 Task: Search round trip flight ticket for 5 adults, 2 children, 1 infant in seat and 2 infants on lap in economy from Columbia: Columbia Metropolitan Airport to Evansville: Evansville Regional Airport on 5-3-2023 and return on 5-3-2023. Number of bags: 2 checked bags. Price is upto 92000. Outbound departure time preference is 21:15.
Action: Mouse moved to (299, 119)
Screenshot: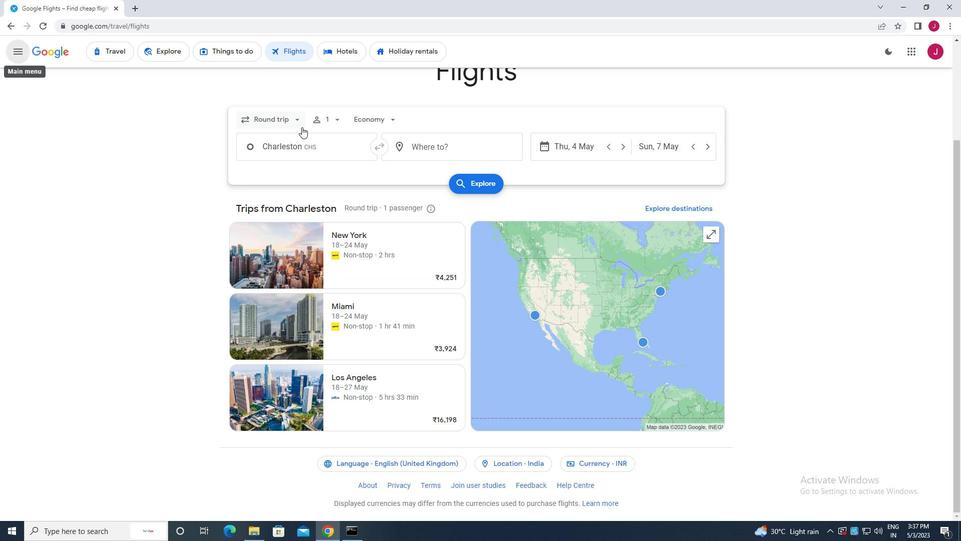 
Action: Mouse pressed left at (299, 119)
Screenshot: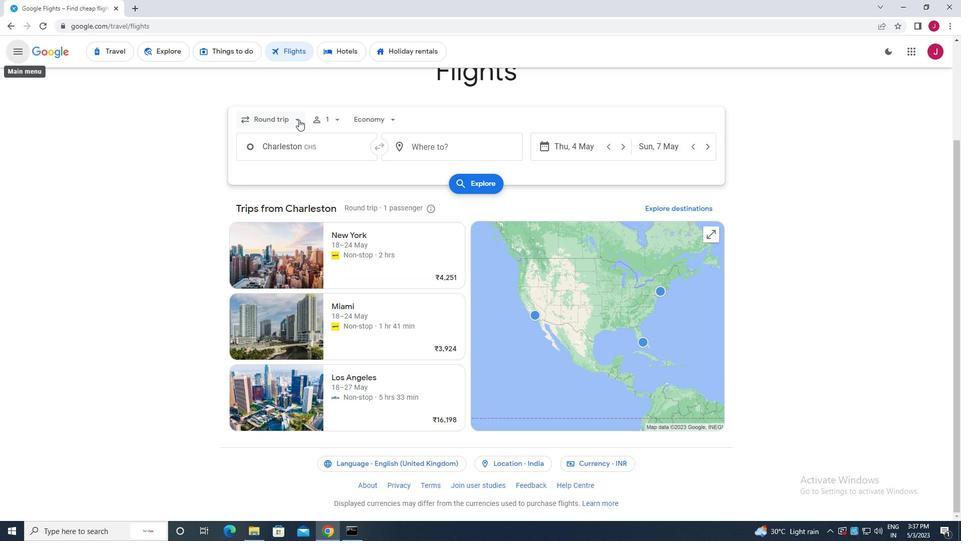 
Action: Mouse moved to (295, 160)
Screenshot: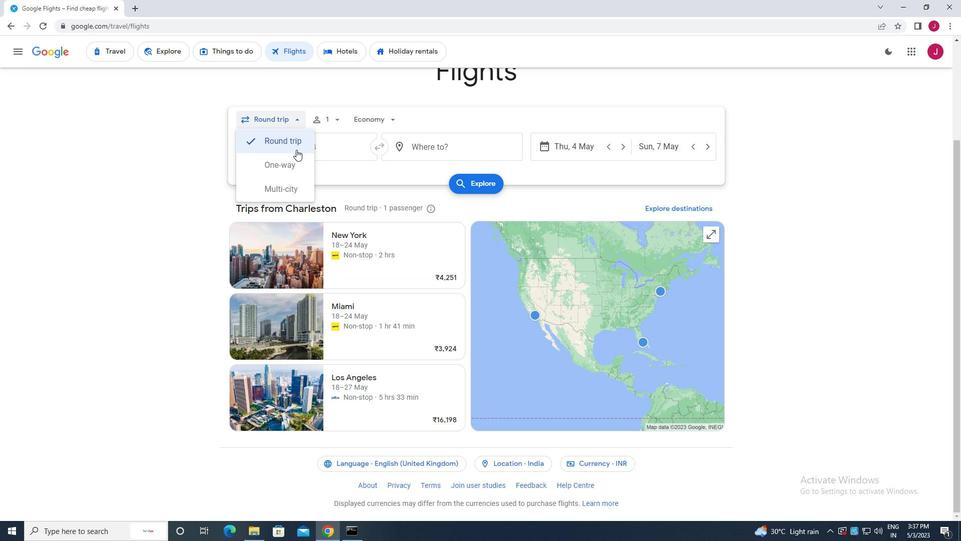
Action: Mouse pressed left at (295, 160)
Screenshot: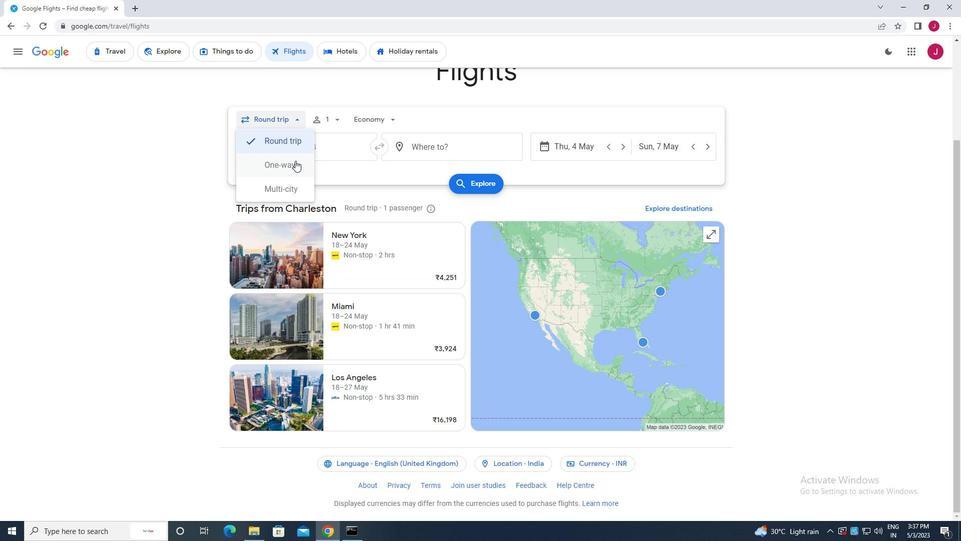 
Action: Mouse moved to (330, 120)
Screenshot: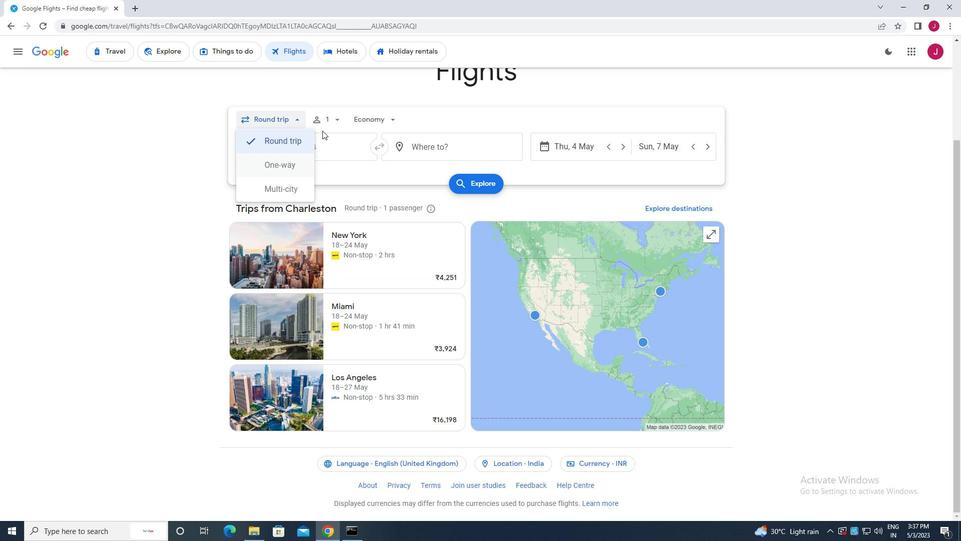 
Action: Mouse pressed left at (330, 120)
Screenshot: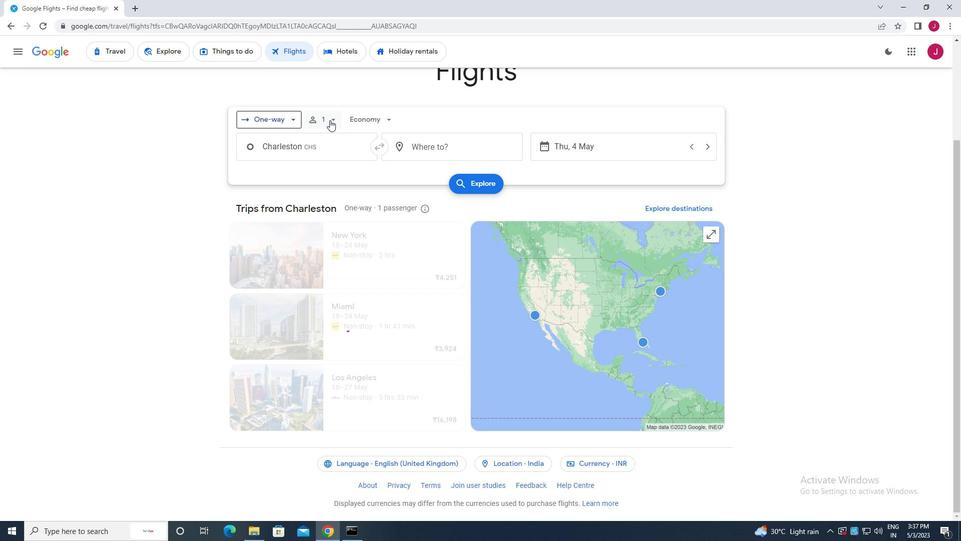 
Action: Mouse moved to (296, 115)
Screenshot: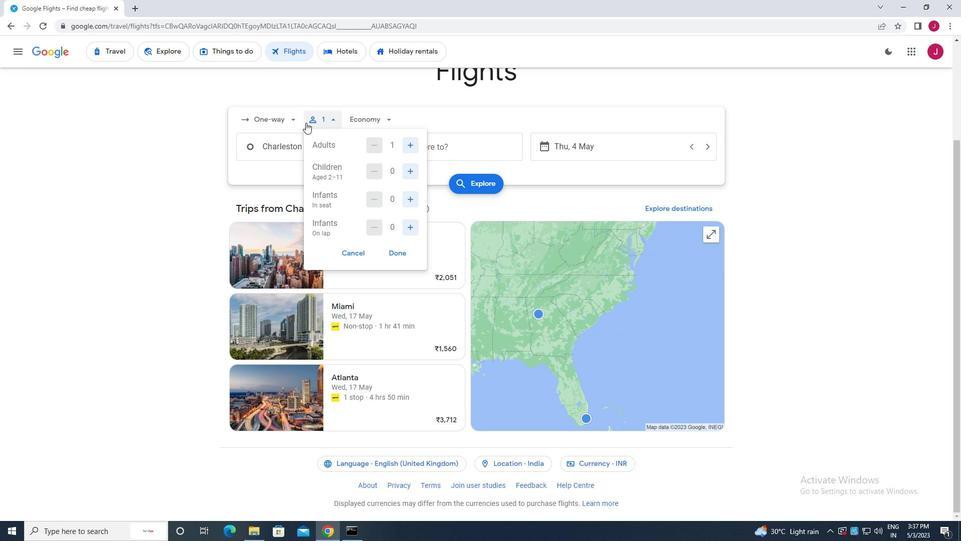 
Action: Mouse pressed left at (296, 115)
Screenshot: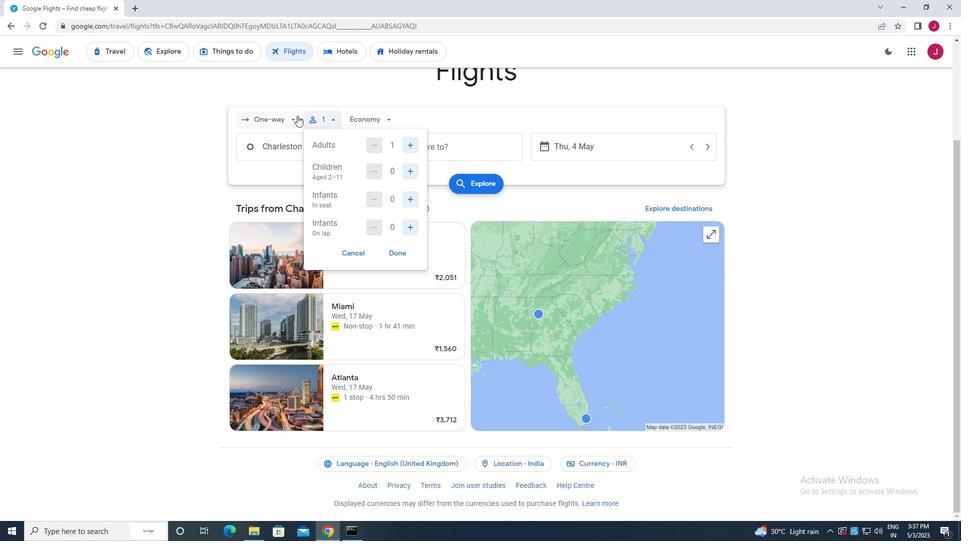 
Action: Mouse moved to (297, 139)
Screenshot: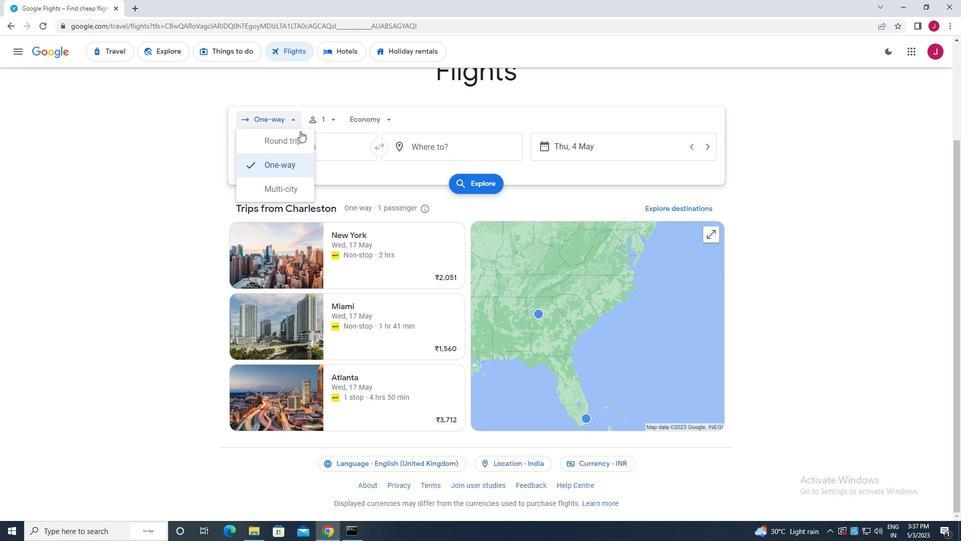 
Action: Mouse pressed left at (297, 139)
Screenshot: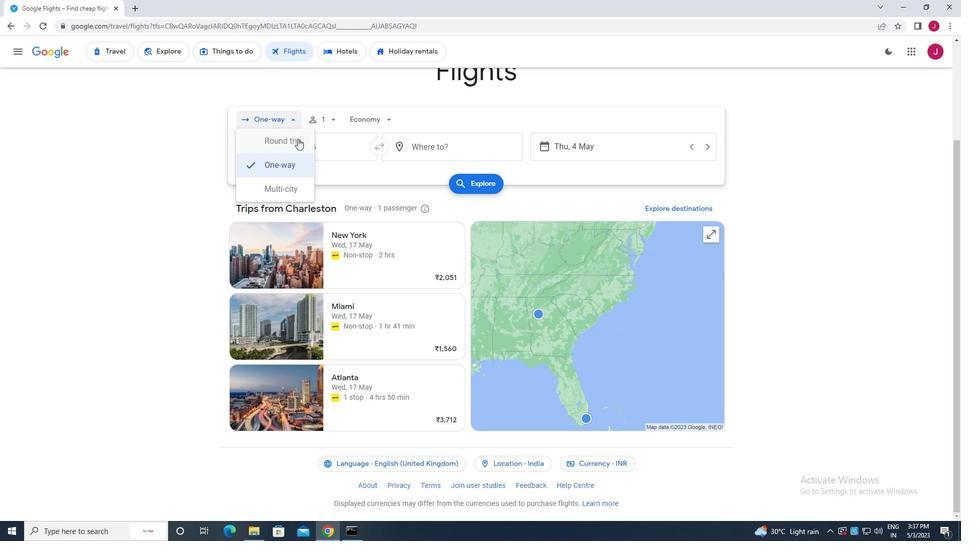 
Action: Mouse moved to (333, 121)
Screenshot: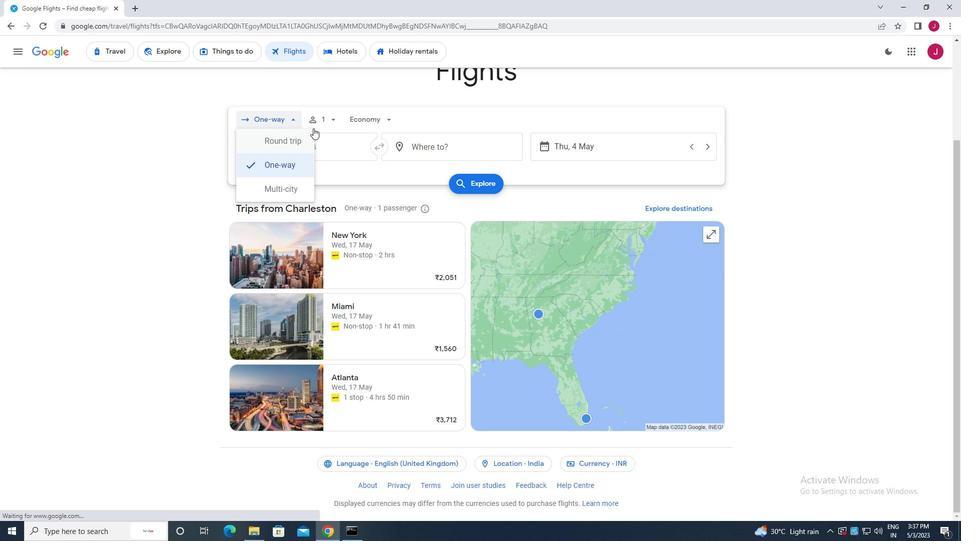 
Action: Mouse pressed left at (333, 121)
Screenshot: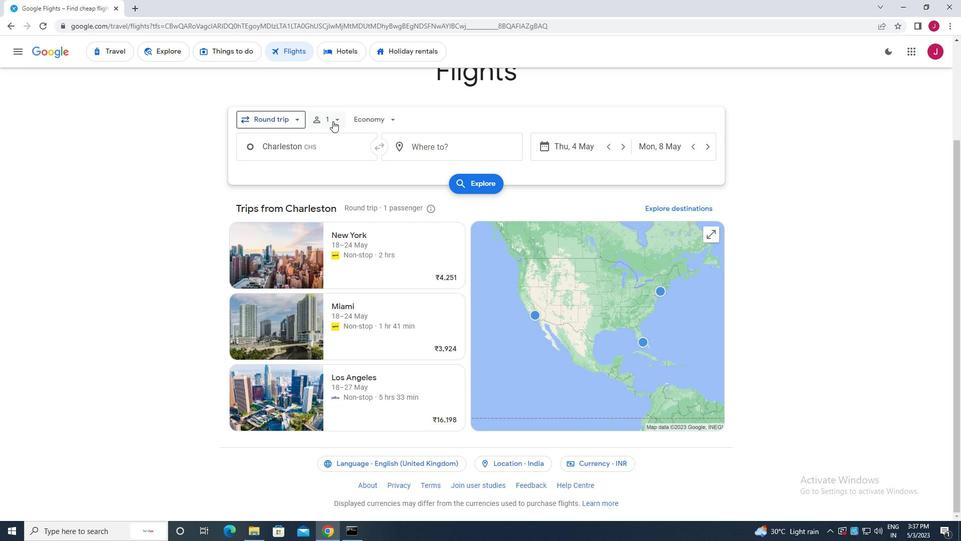 
Action: Mouse moved to (411, 144)
Screenshot: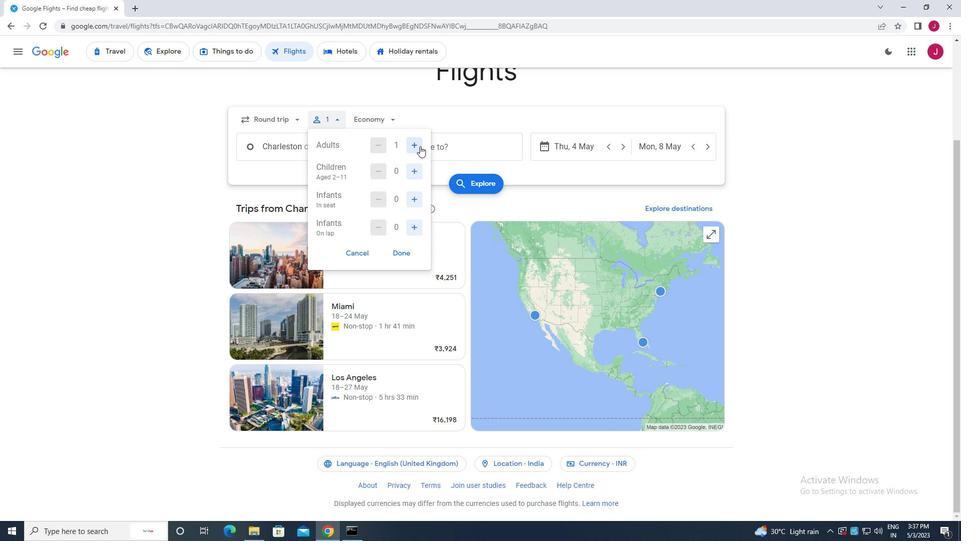 
Action: Mouse pressed left at (411, 144)
Screenshot: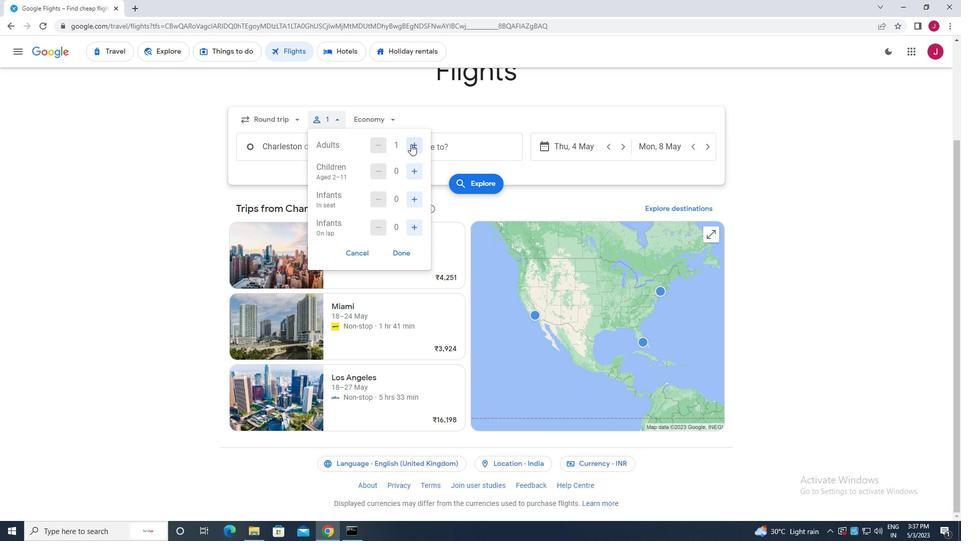 
Action: Mouse moved to (411, 144)
Screenshot: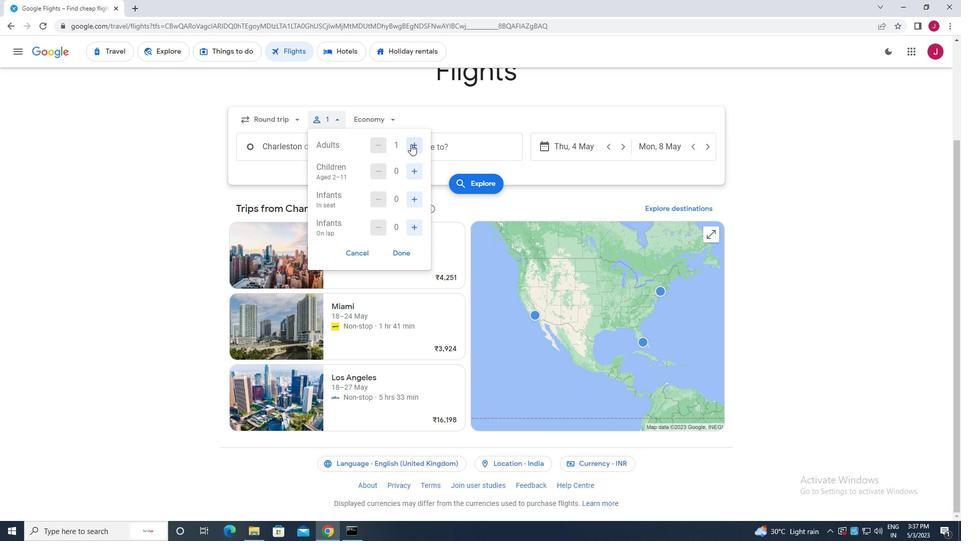 
Action: Mouse pressed left at (411, 144)
Screenshot: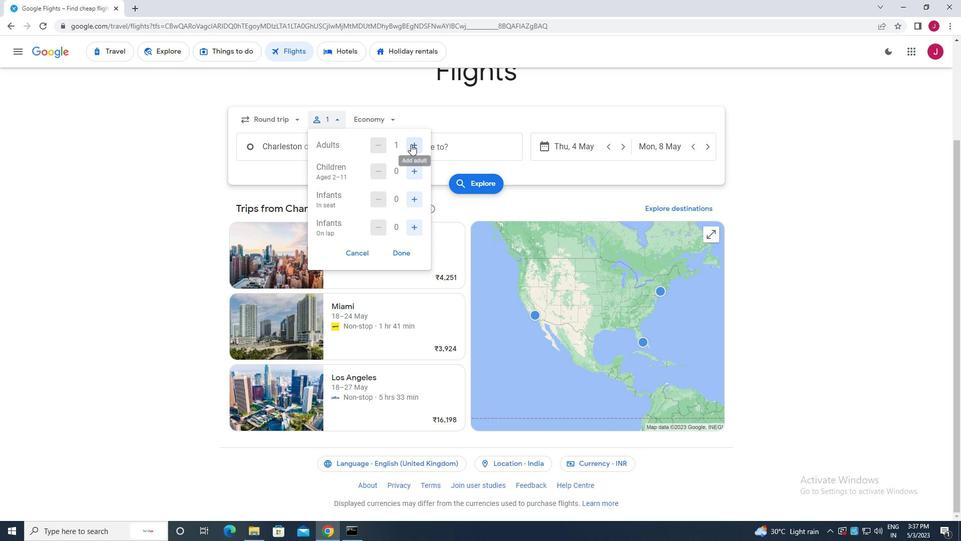 
Action: Mouse pressed left at (411, 144)
Screenshot: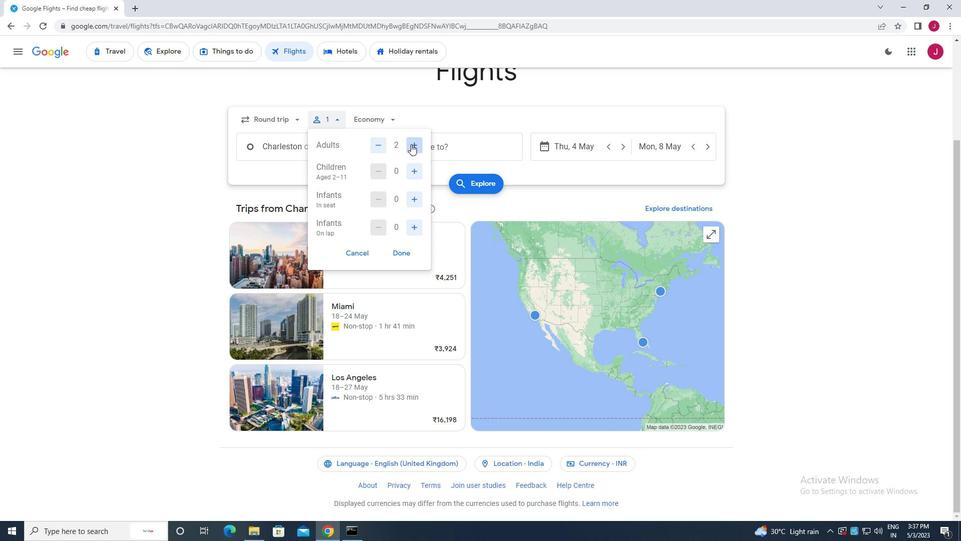 
Action: Mouse pressed left at (411, 144)
Screenshot: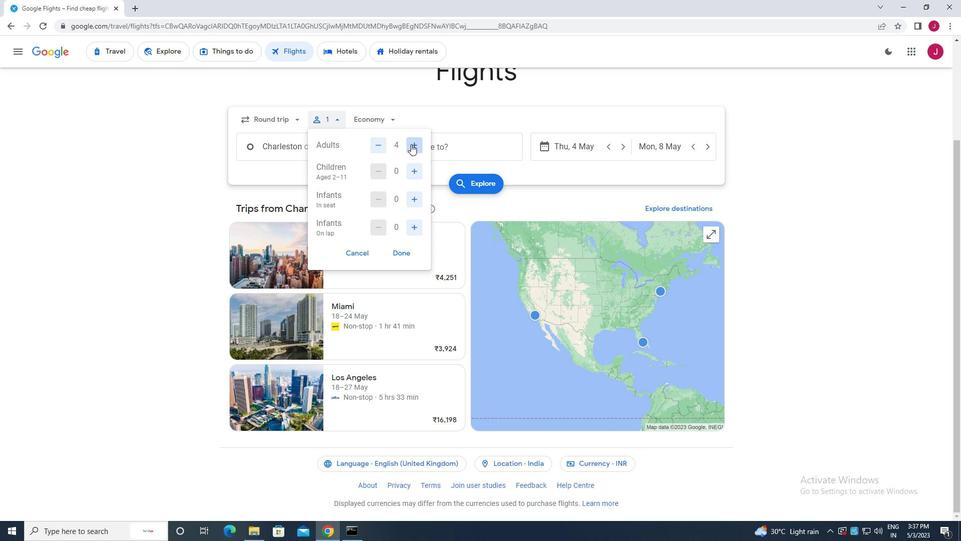 
Action: Mouse moved to (415, 174)
Screenshot: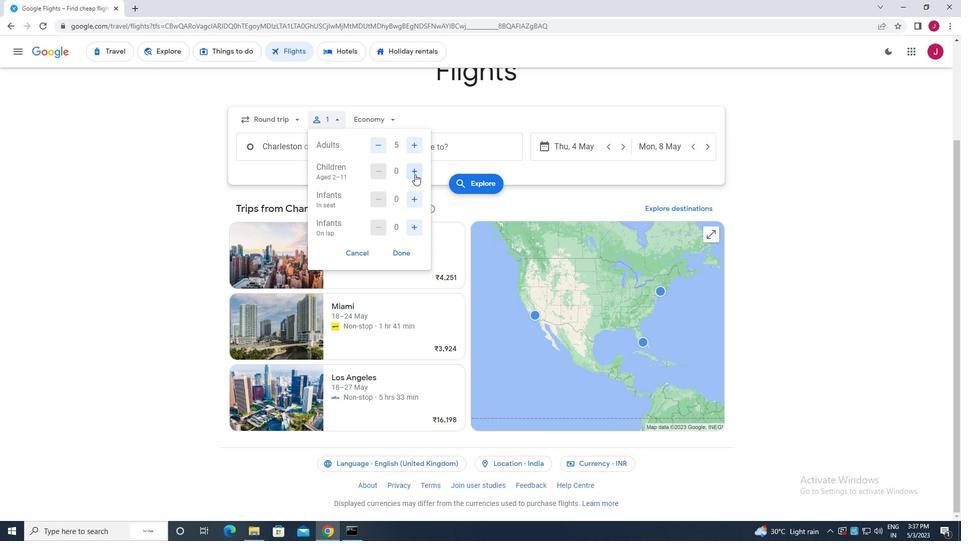 
Action: Mouse pressed left at (415, 174)
Screenshot: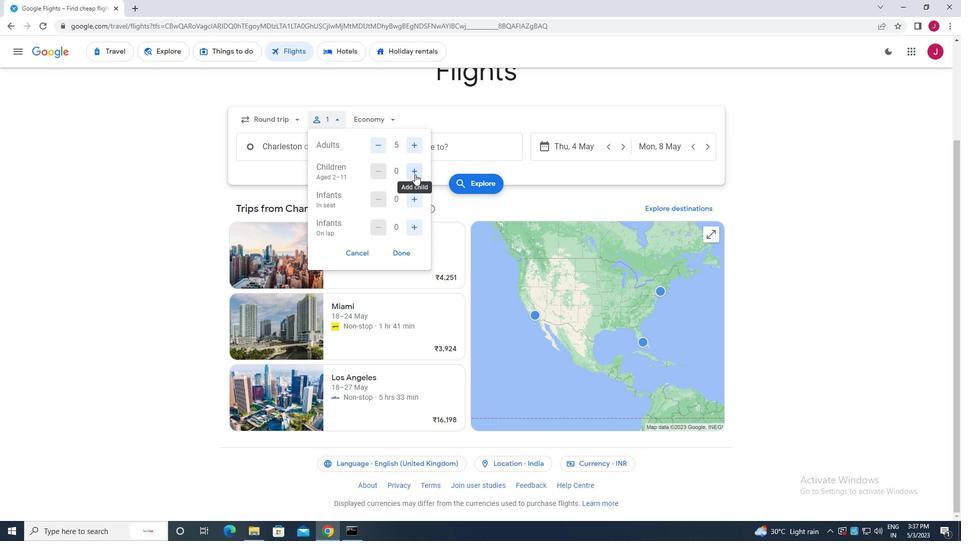 
Action: Mouse pressed left at (415, 174)
Screenshot: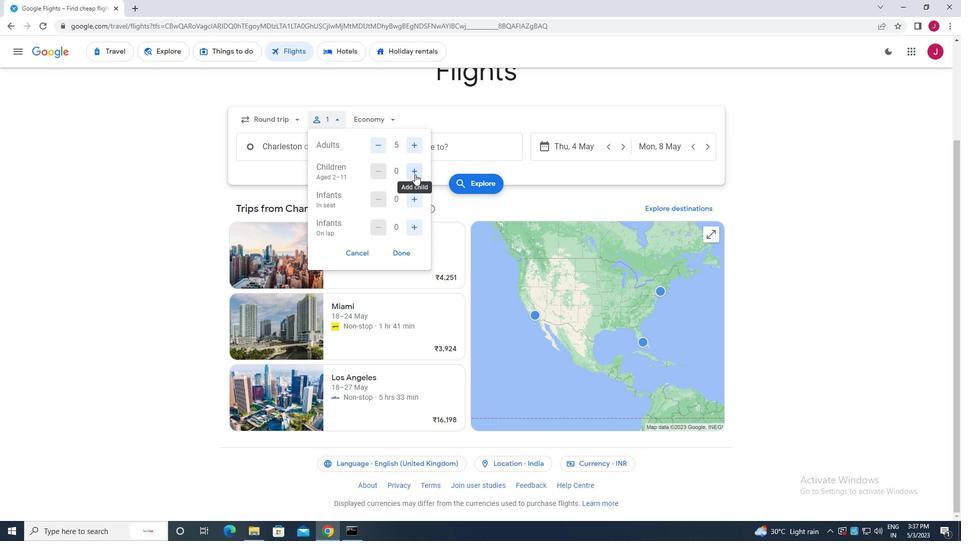 
Action: Mouse moved to (415, 198)
Screenshot: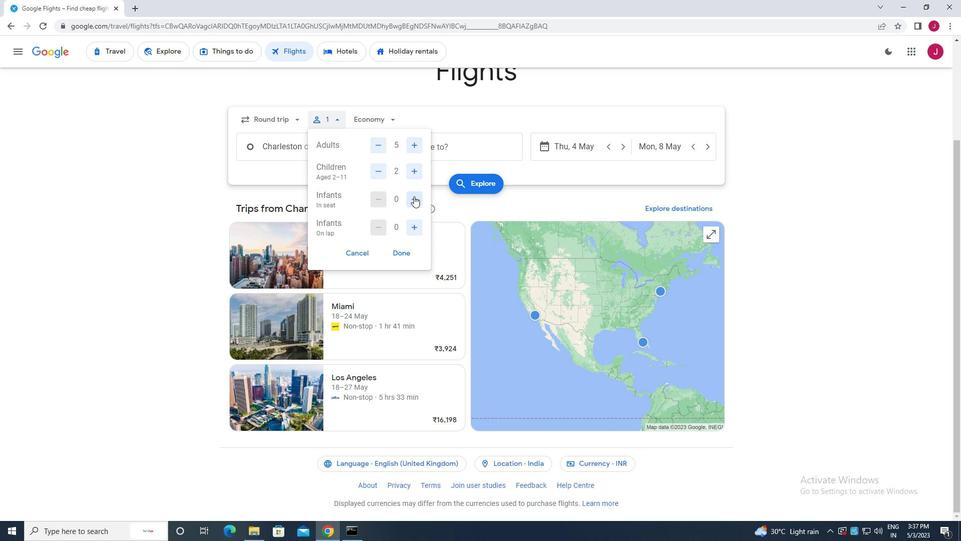
Action: Mouse pressed left at (415, 198)
Screenshot: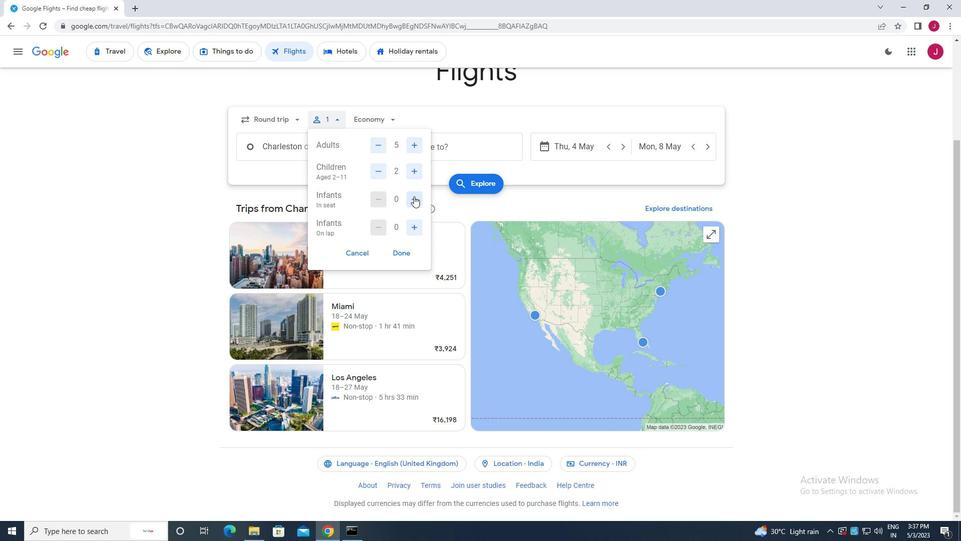 
Action: Mouse moved to (410, 228)
Screenshot: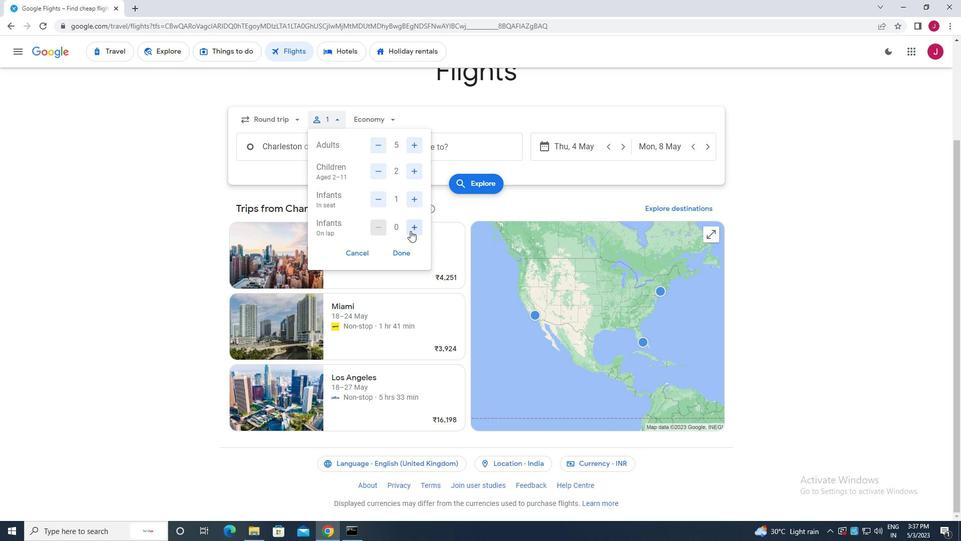 
Action: Mouse pressed left at (410, 228)
Screenshot: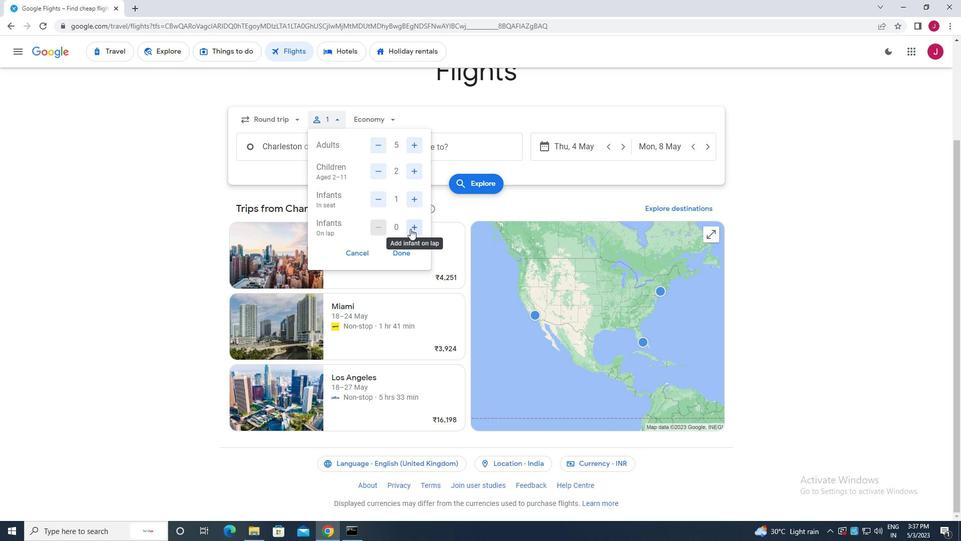 
Action: Mouse pressed left at (410, 228)
Screenshot: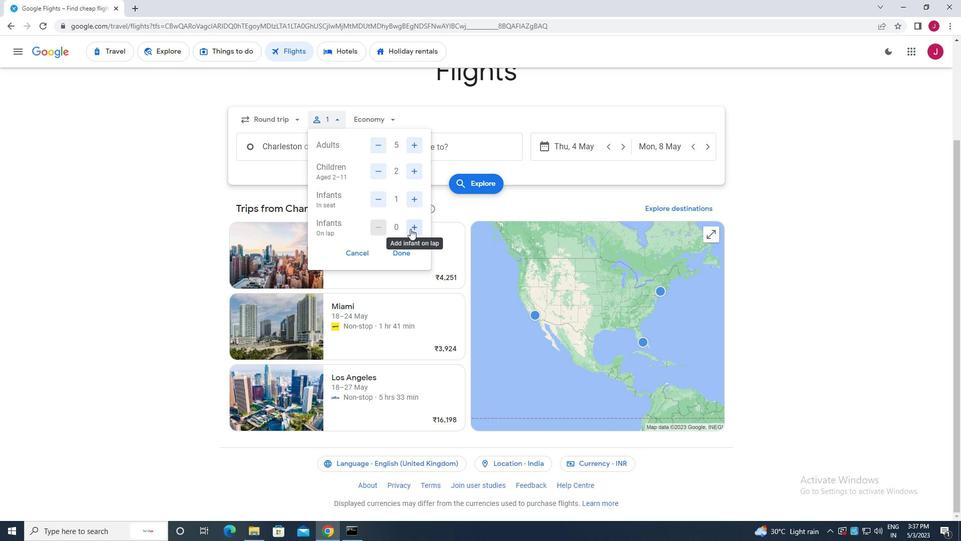 
Action: Mouse moved to (378, 226)
Screenshot: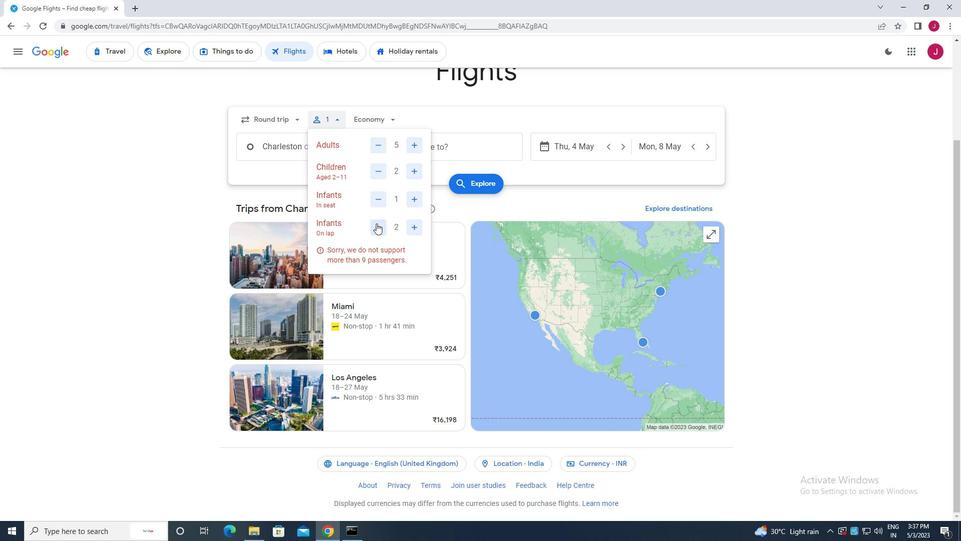 
Action: Mouse pressed left at (378, 226)
Screenshot: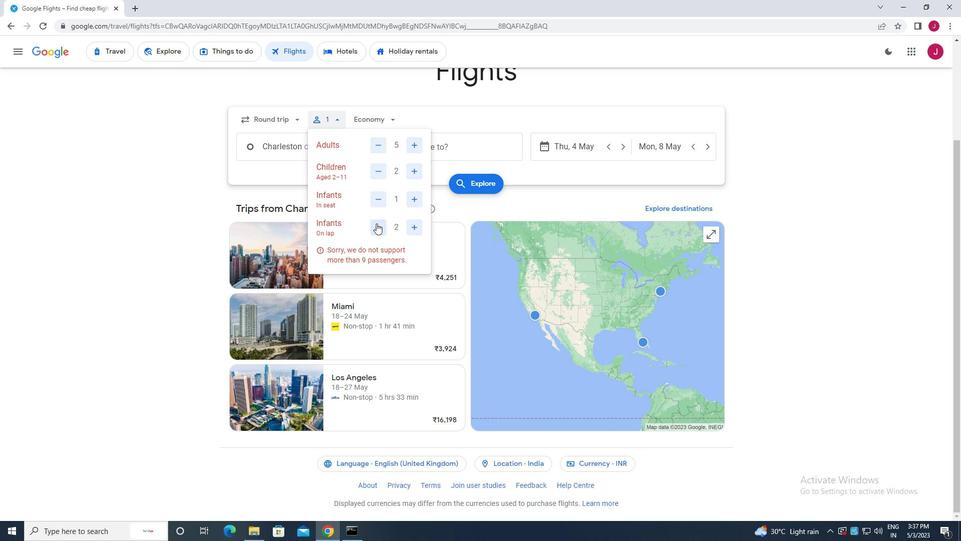
Action: Mouse moved to (400, 251)
Screenshot: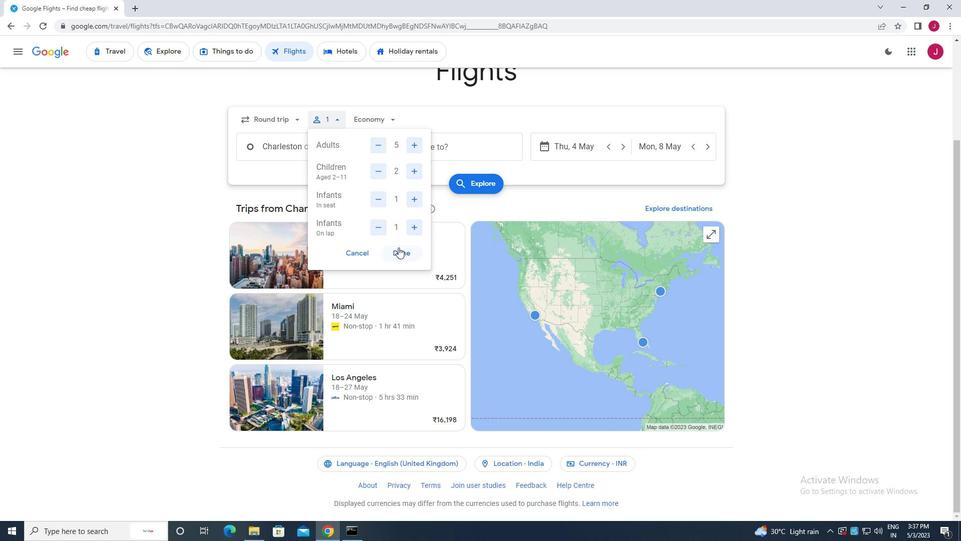 
Action: Mouse pressed left at (400, 251)
Screenshot: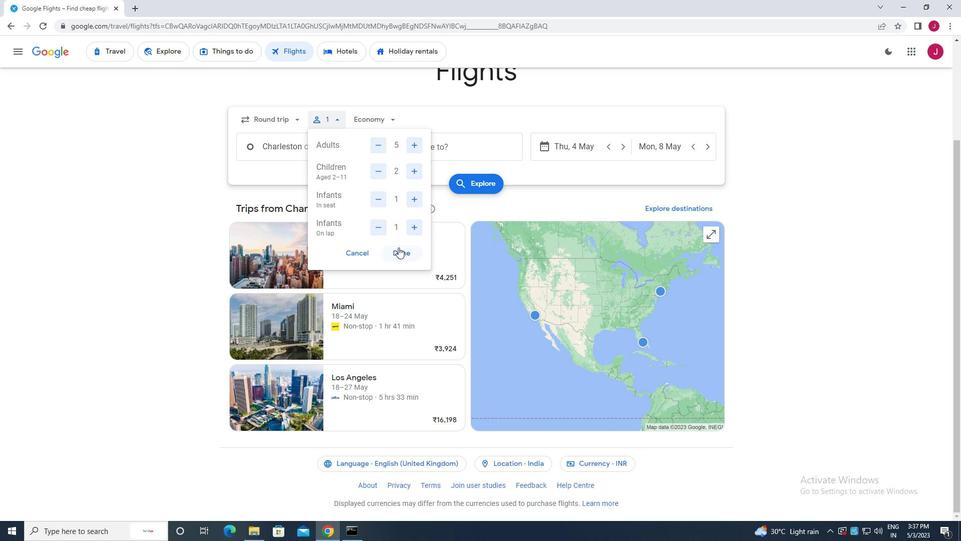 
Action: Mouse moved to (385, 119)
Screenshot: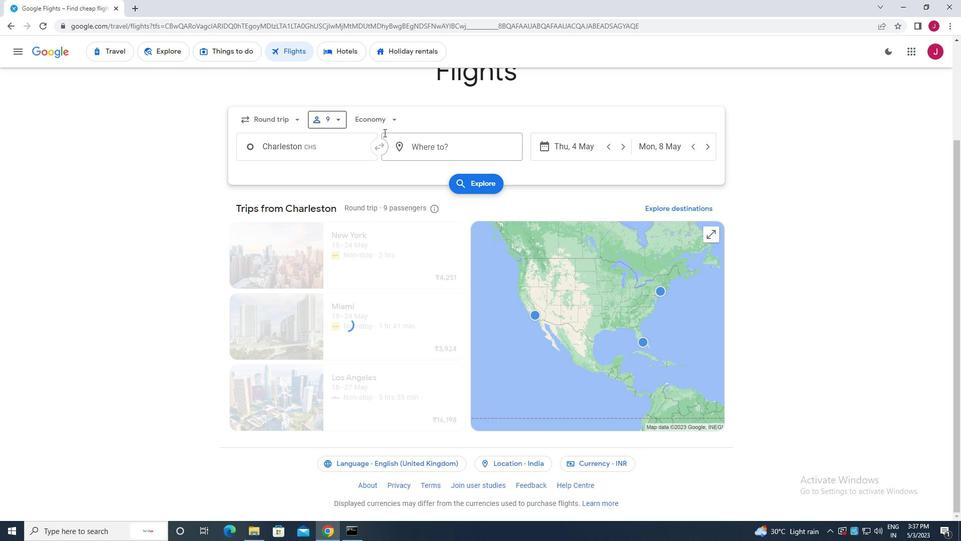 
Action: Mouse pressed left at (385, 119)
Screenshot: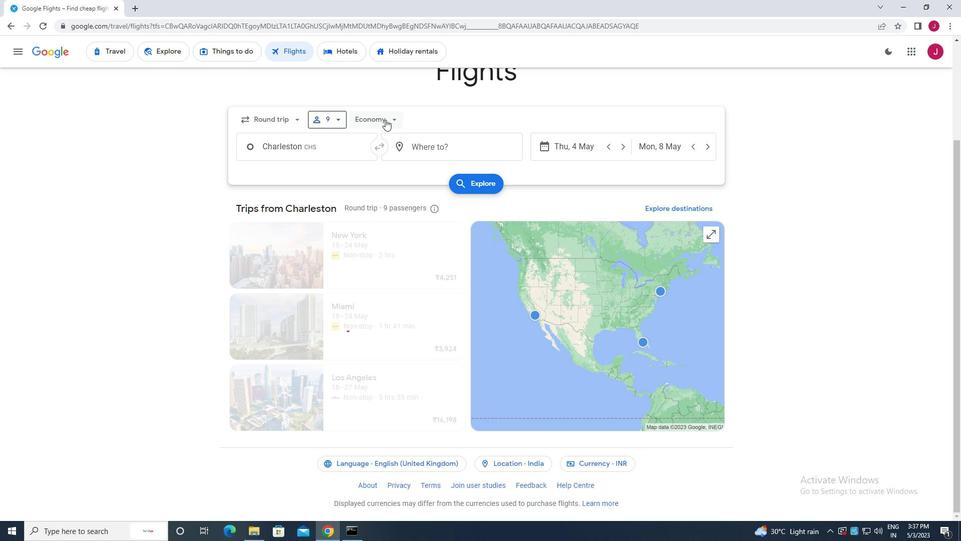 
Action: Mouse moved to (411, 141)
Screenshot: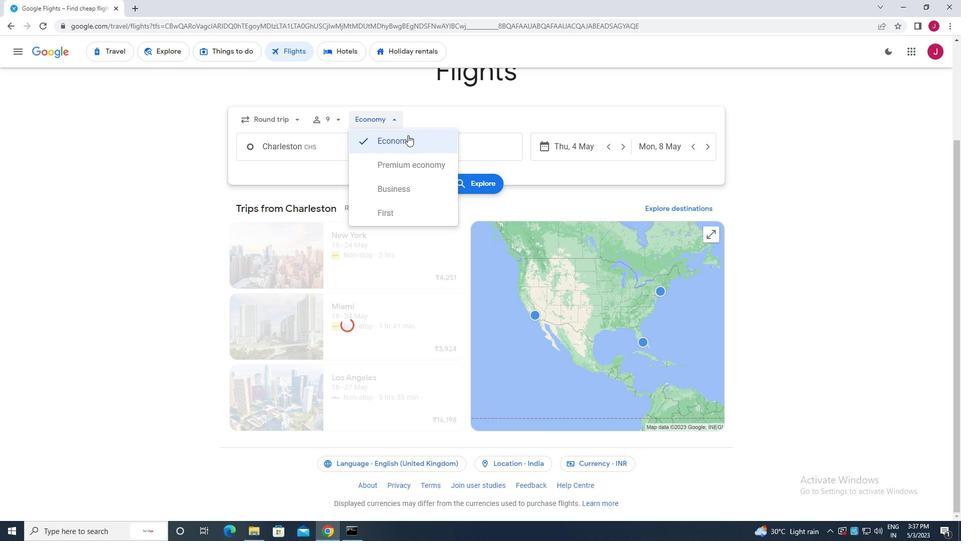 
Action: Mouse pressed left at (411, 141)
Screenshot: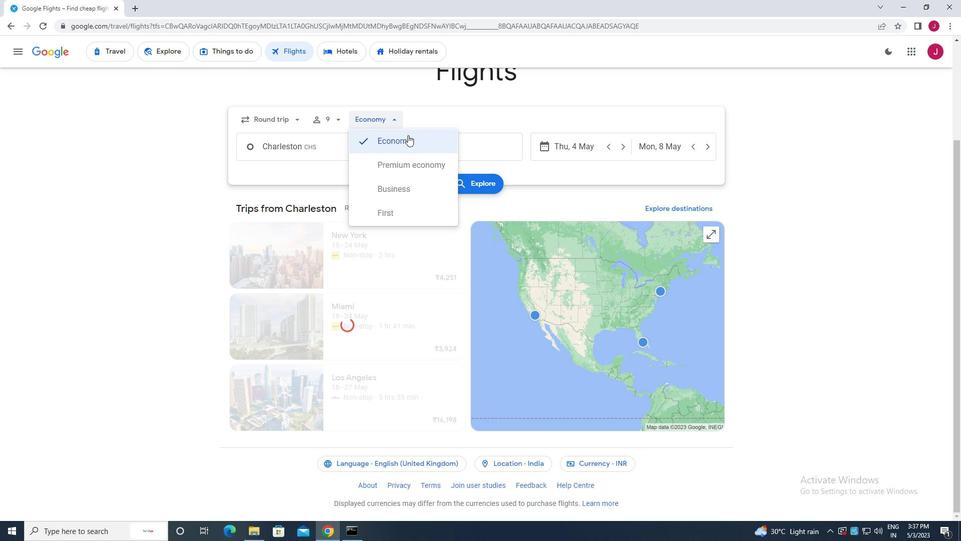 
Action: Mouse moved to (336, 153)
Screenshot: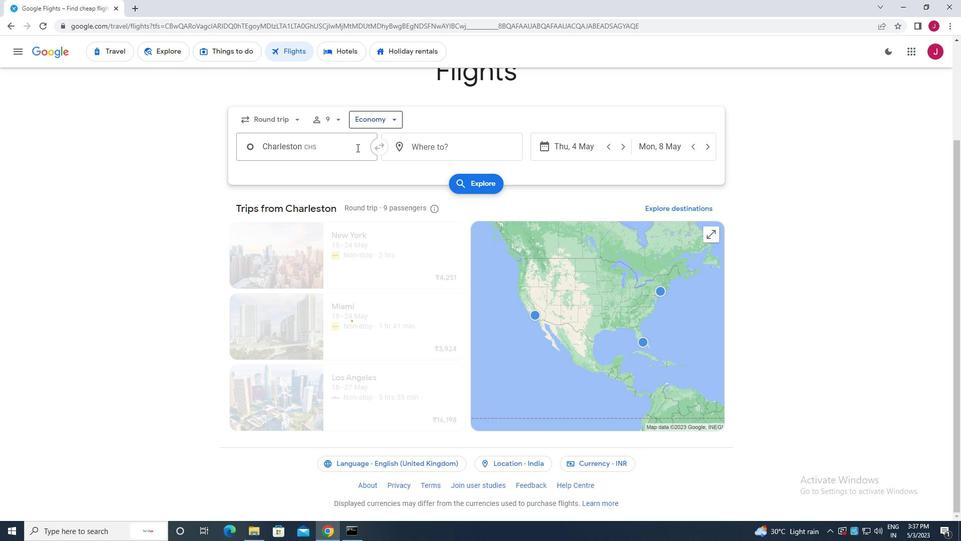 
Action: Mouse pressed left at (336, 153)
Screenshot: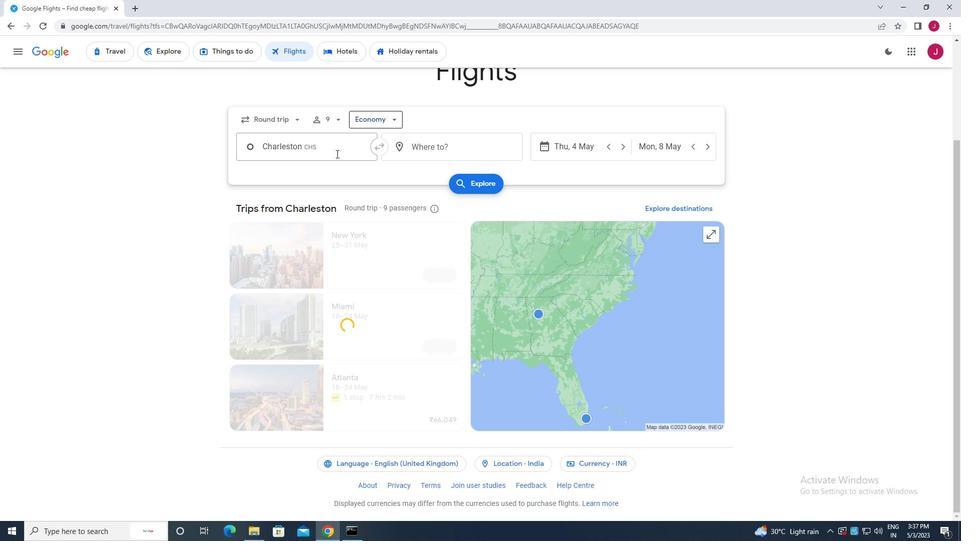 
Action: Mouse moved to (340, 153)
Screenshot: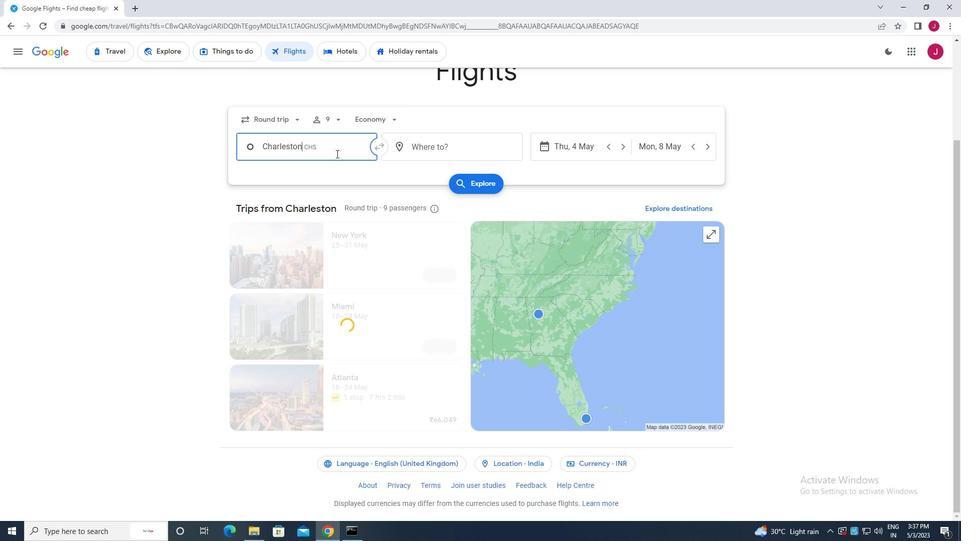 
Action: Key pressed columbia
Screenshot: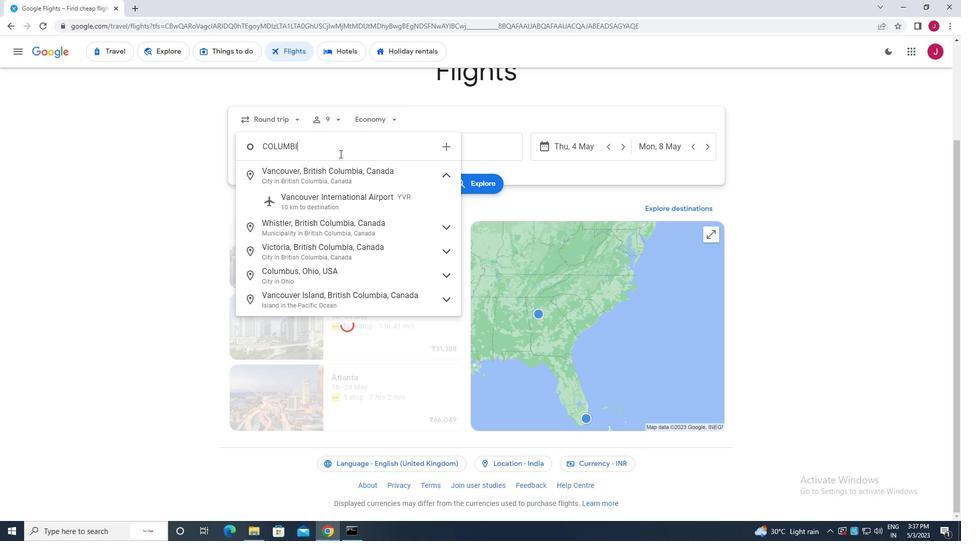 
Action: Mouse moved to (340, 155)
Screenshot: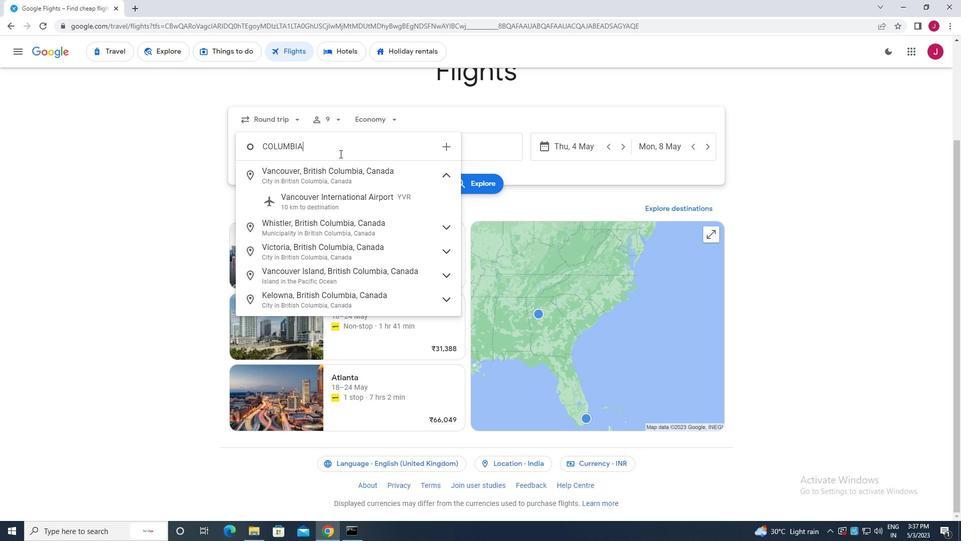 
Action: Key pressed <Key.space>m
Screenshot: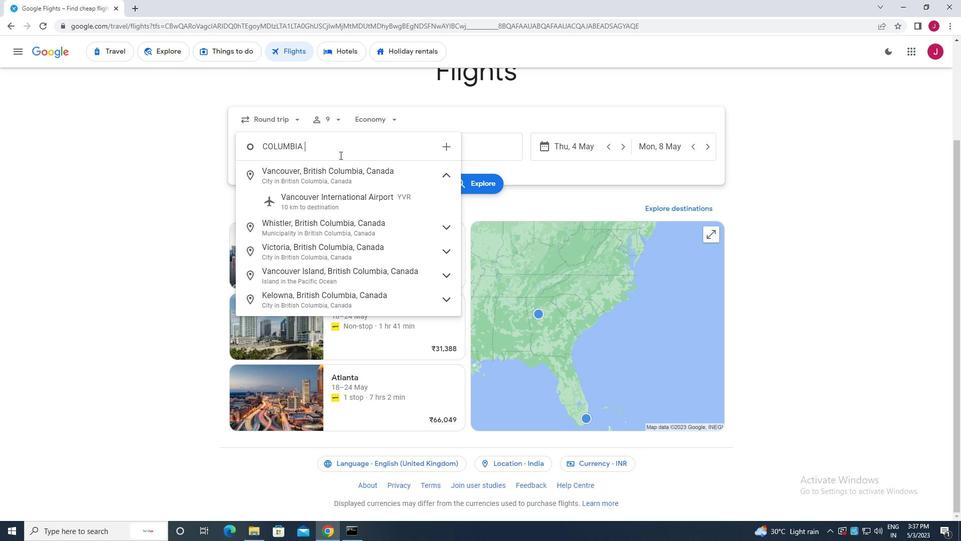 
Action: Mouse moved to (336, 305)
Screenshot: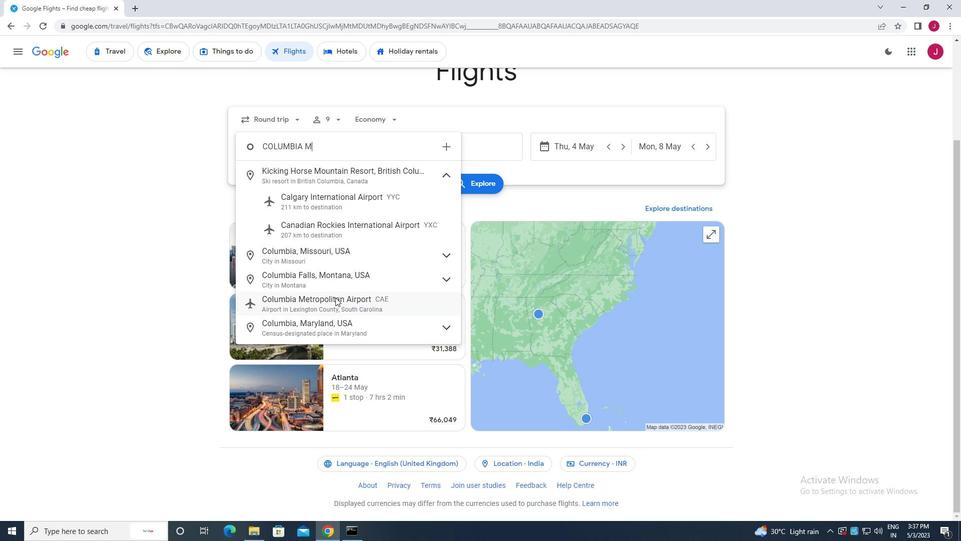 
Action: Mouse pressed left at (336, 305)
Screenshot: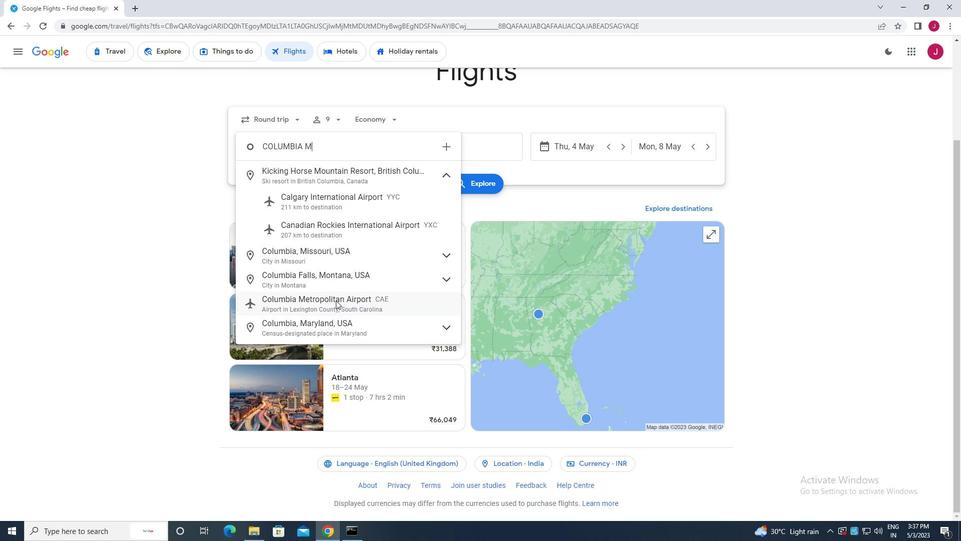 
Action: Mouse moved to (454, 153)
Screenshot: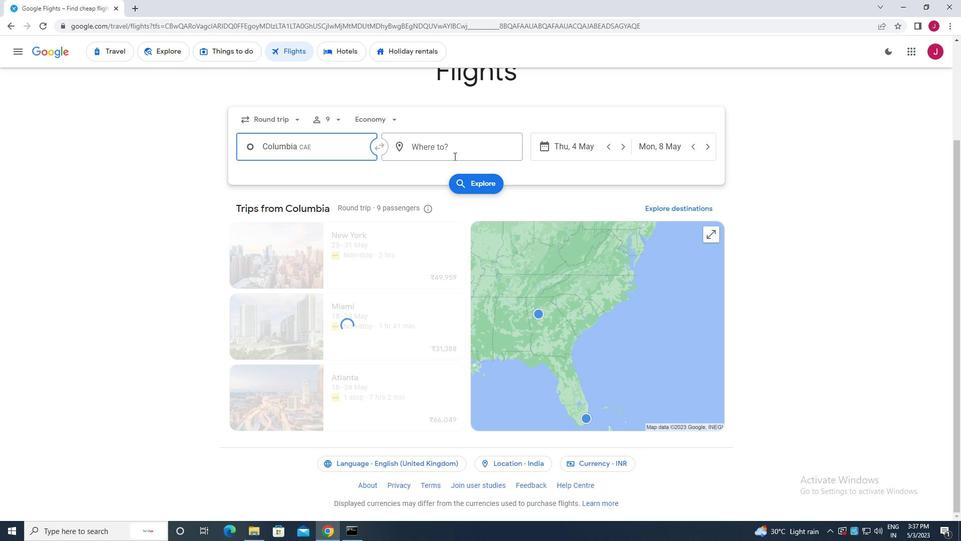 
Action: Mouse pressed left at (454, 153)
Screenshot: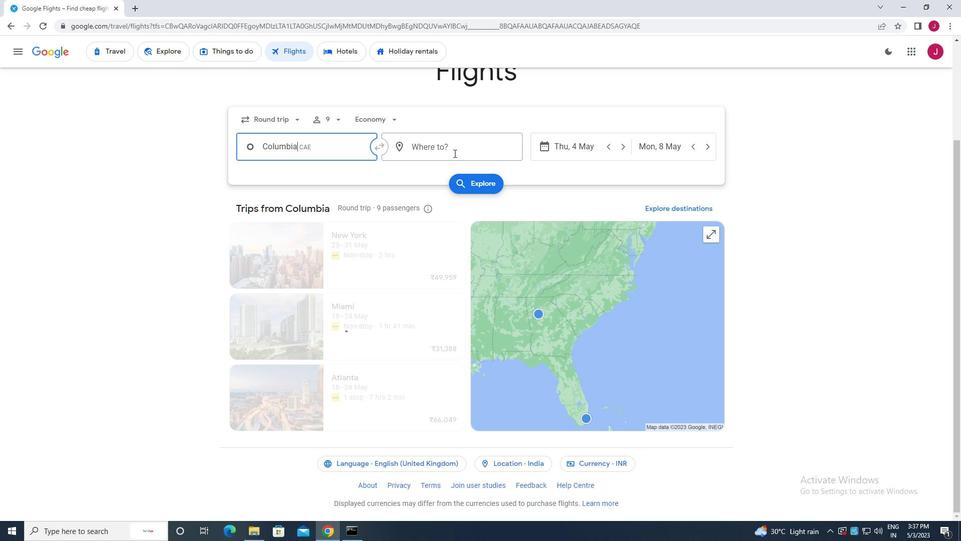 
Action: Mouse moved to (453, 153)
Screenshot: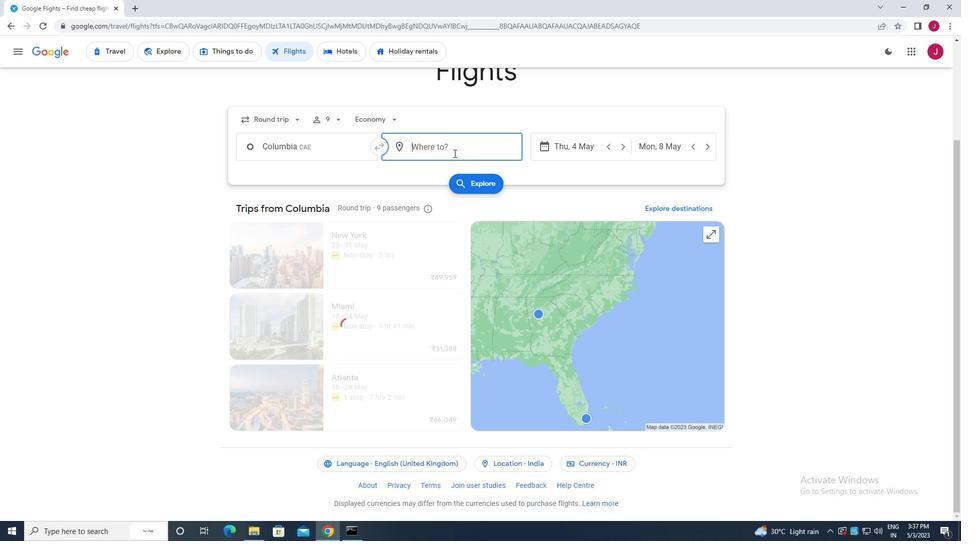 
Action: Key pressed evans
Screenshot: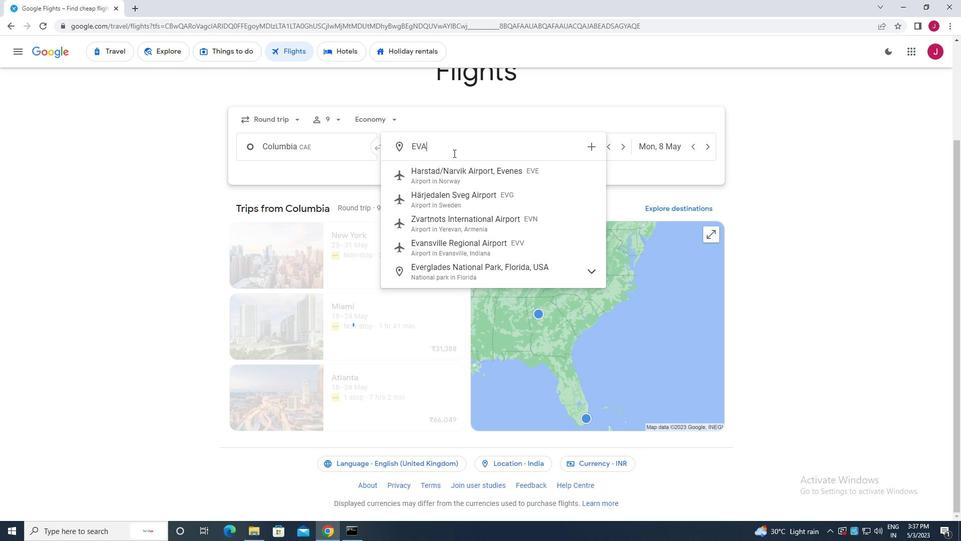 
Action: Mouse moved to (485, 198)
Screenshot: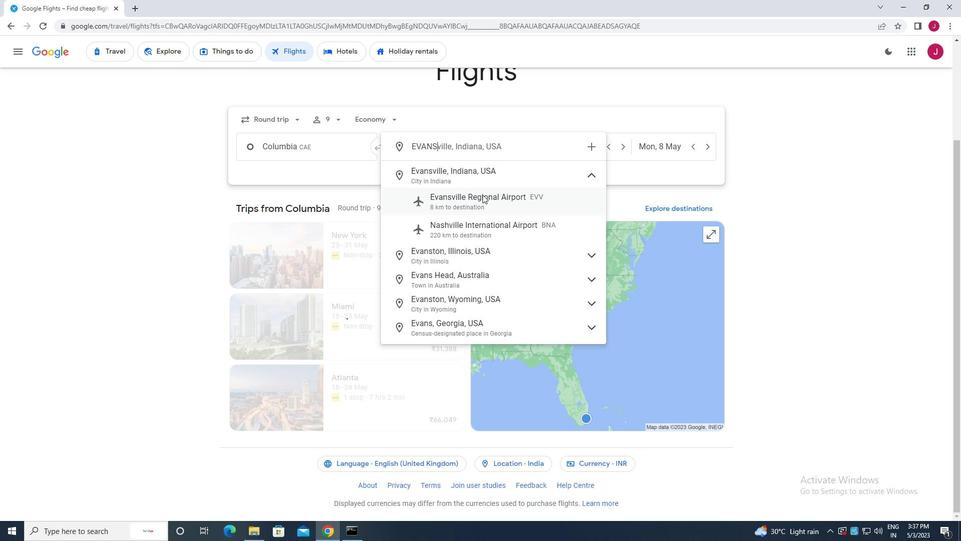 
Action: Mouse pressed left at (485, 198)
Screenshot: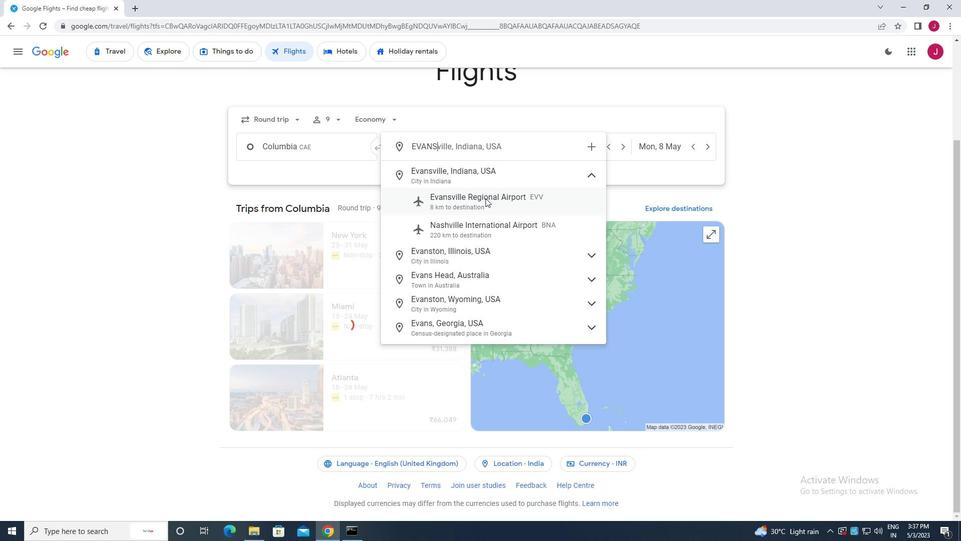 
Action: Mouse moved to (597, 150)
Screenshot: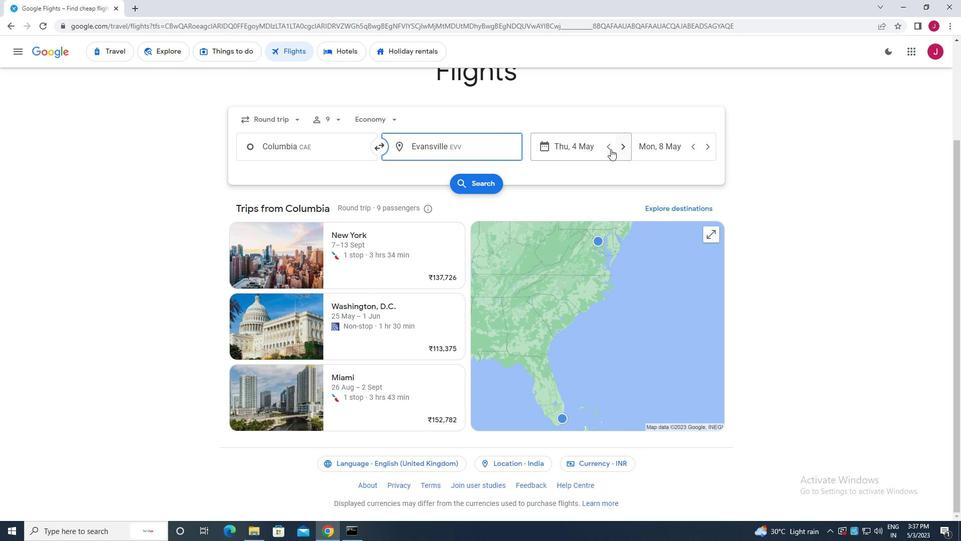 
Action: Mouse pressed left at (597, 150)
Screenshot: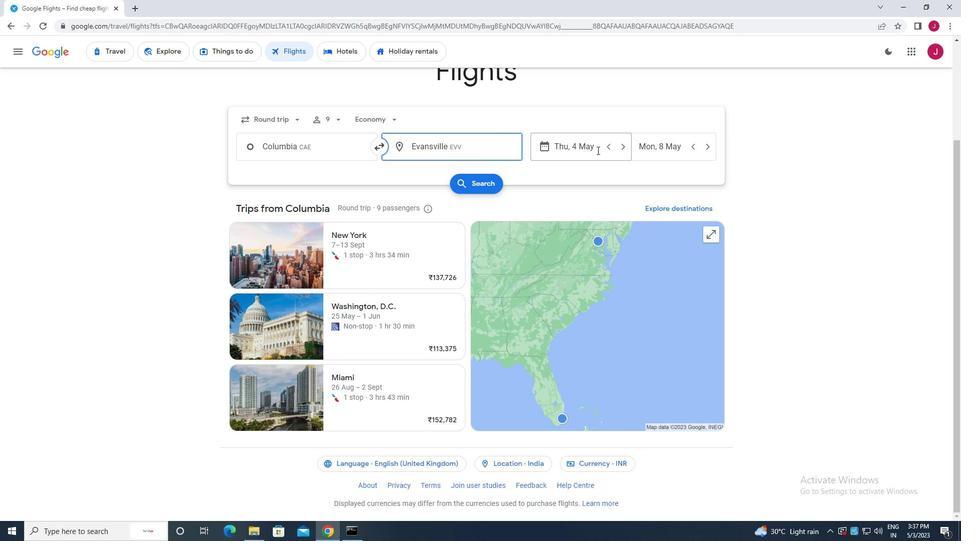 
Action: Mouse moved to (430, 224)
Screenshot: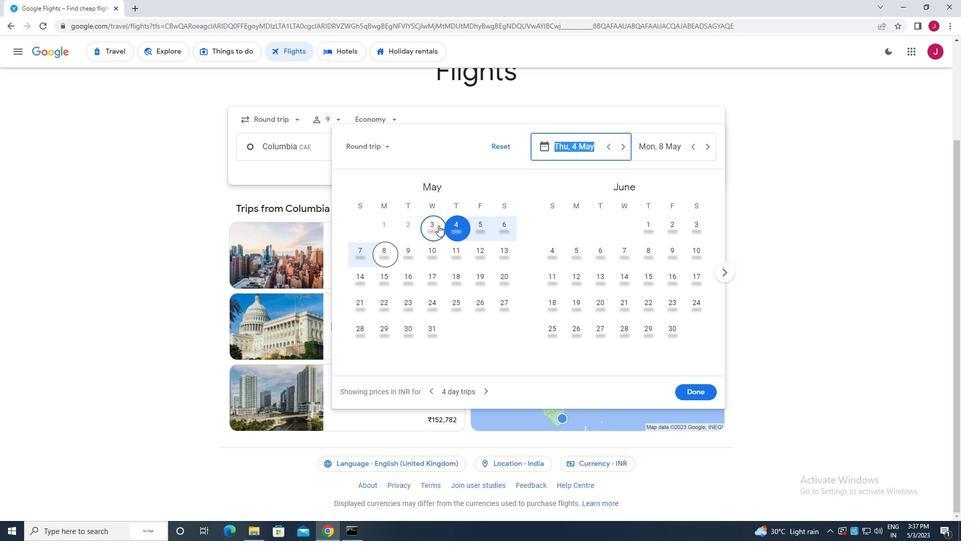 
Action: Mouse pressed left at (430, 224)
Screenshot: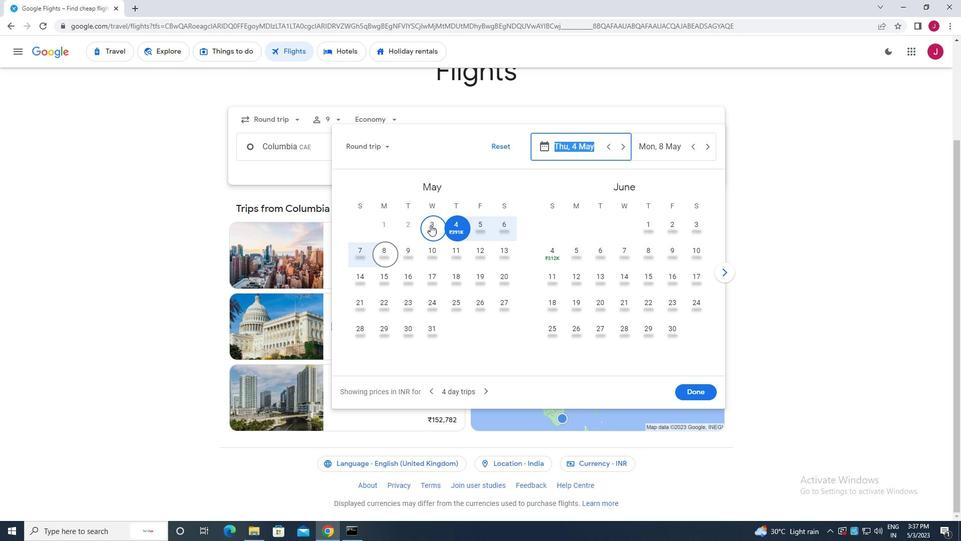 
Action: Mouse moved to (435, 225)
Screenshot: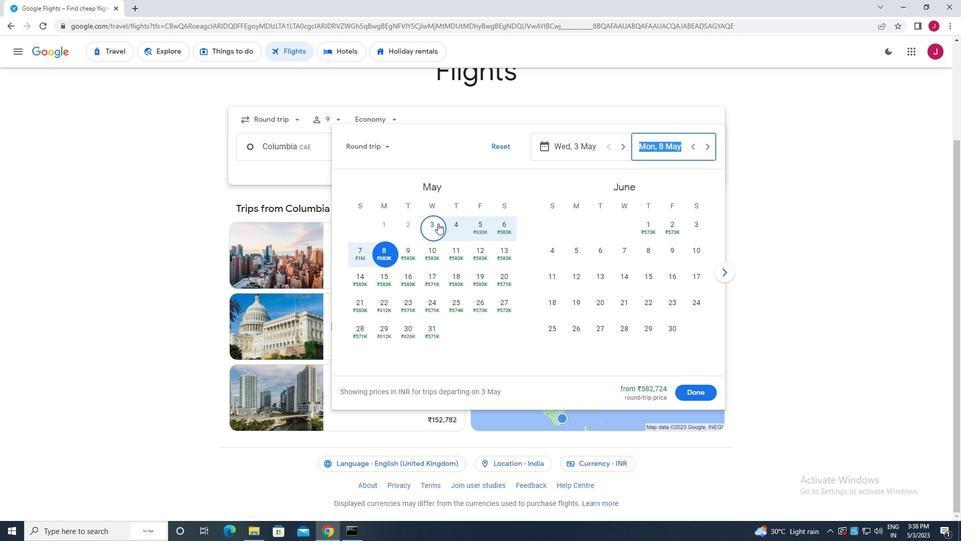 
Action: Mouse pressed left at (435, 225)
Screenshot: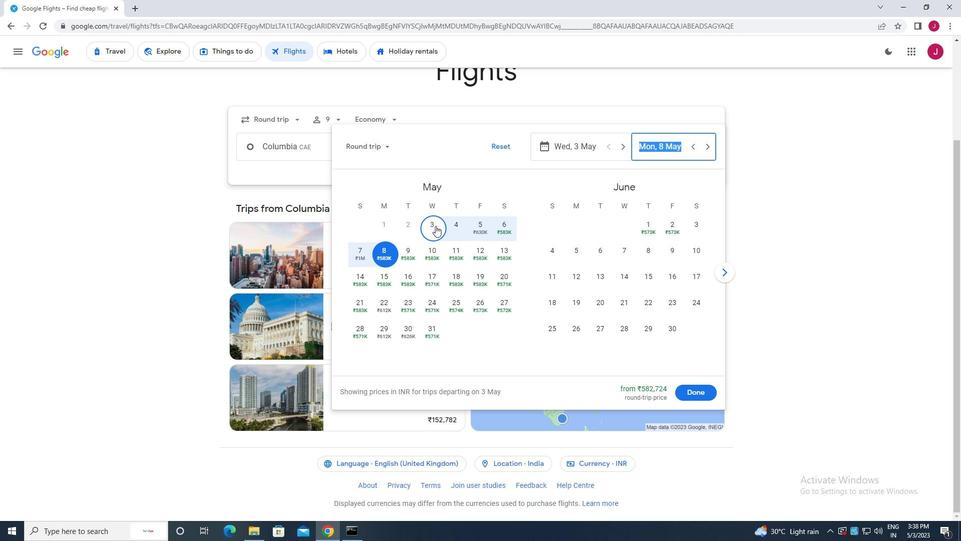 
Action: Mouse moved to (699, 393)
Screenshot: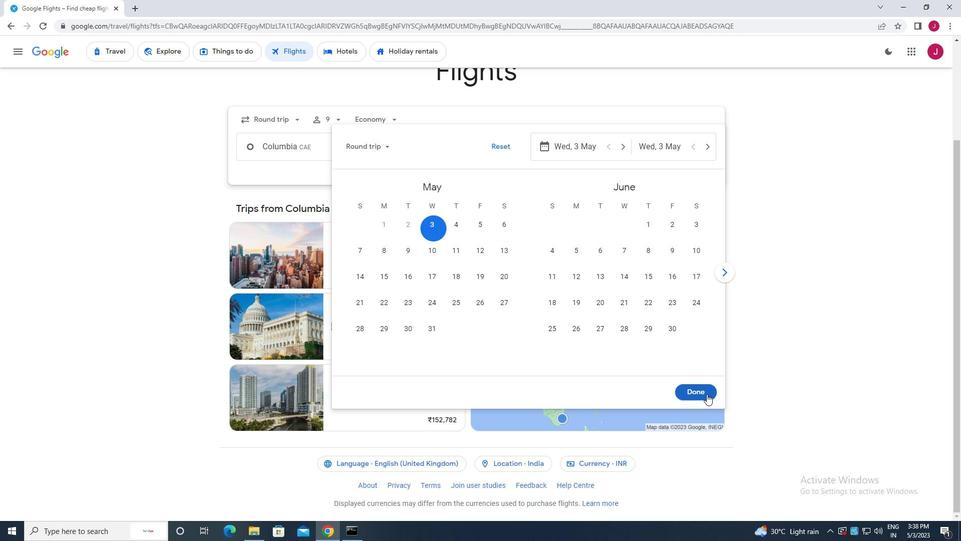 
Action: Mouse pressed left at (699, 393)
Screenshot: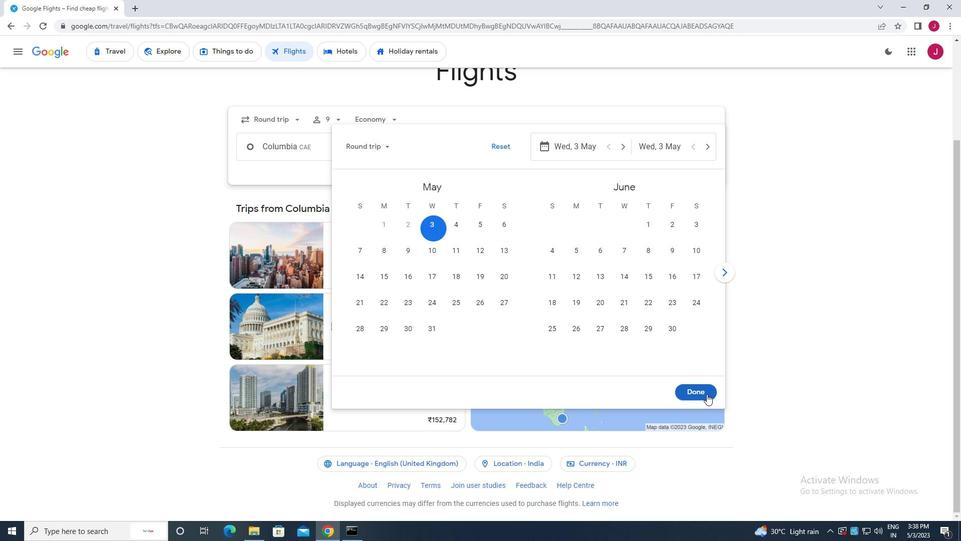 
Action: Mouse moved to (489, 184)
Screenshot: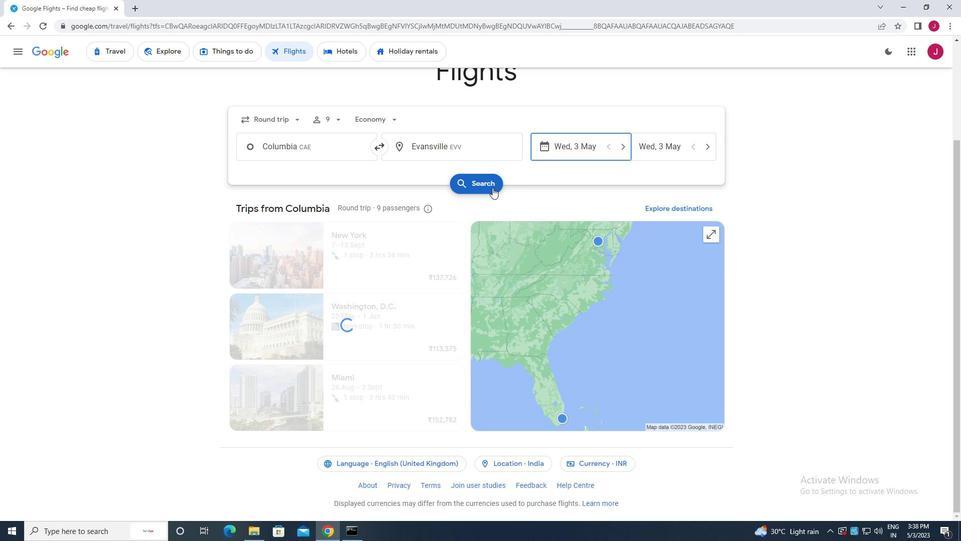
Action: Mouse pressed left at (489, 184)
Screenshot: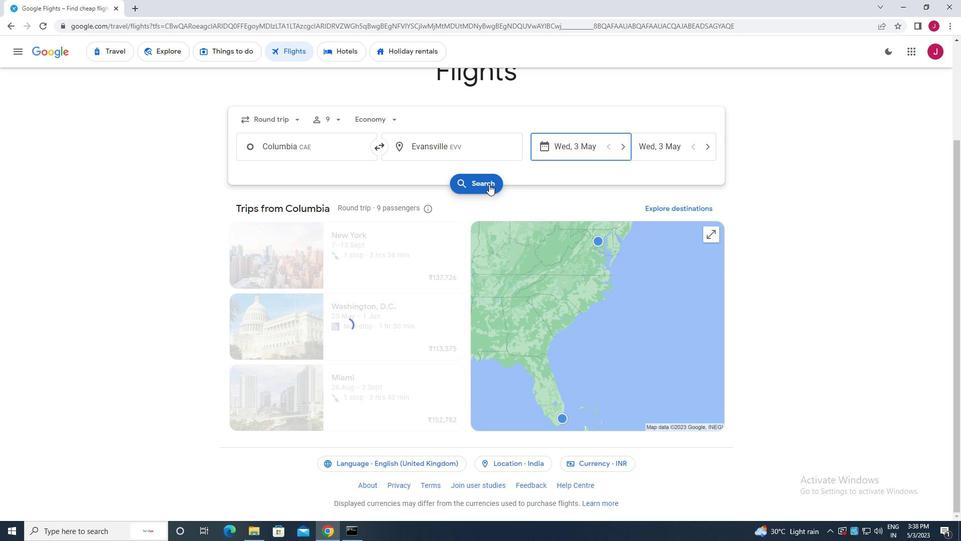 
Action: Mouse moved to (256, 141)
Screenshot: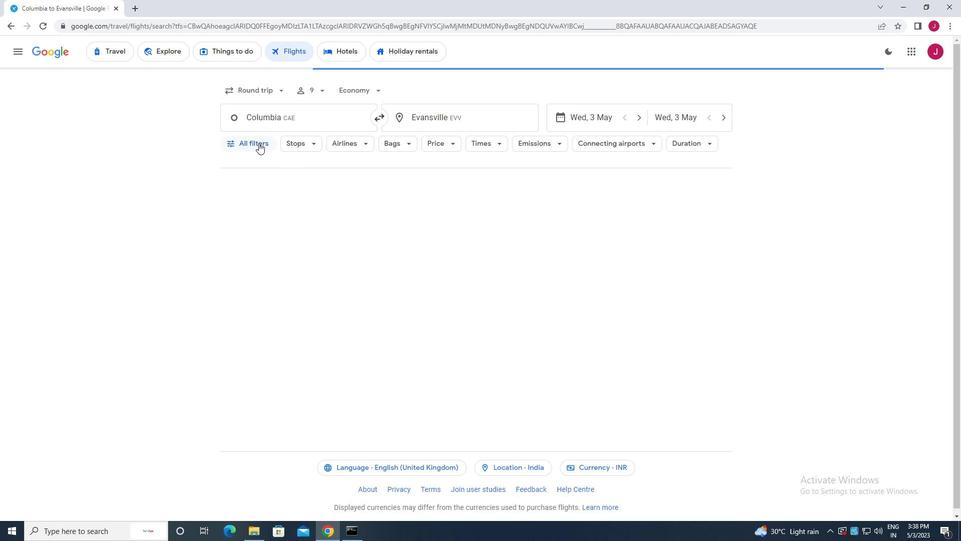 
Action: Mouse pressed left at (256, 141)
Screenshot: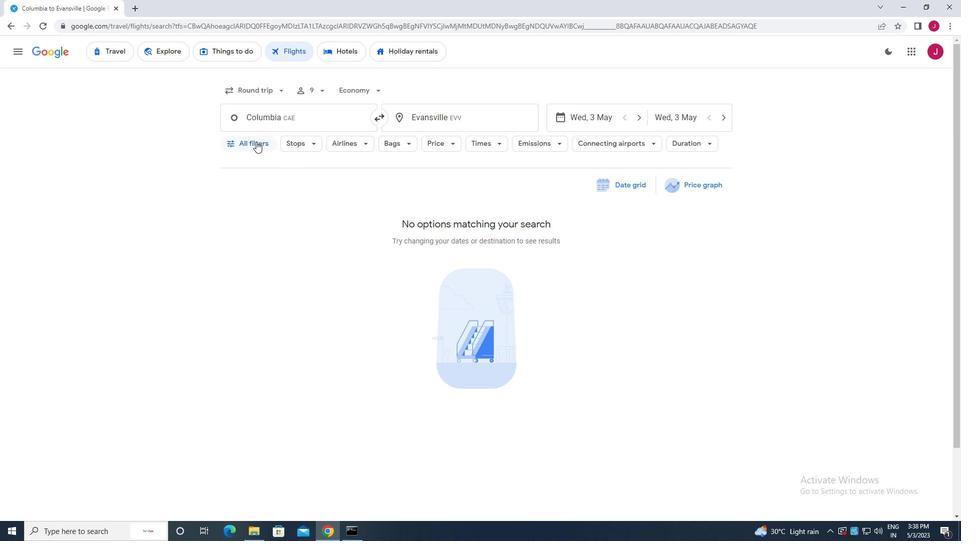 
Action: Mouse moved to (274, 182)
Screenshot: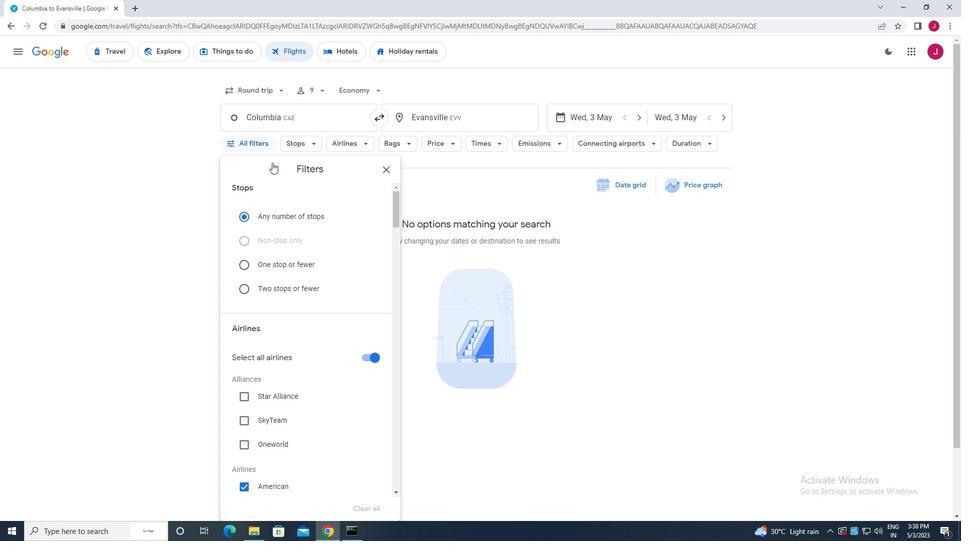 
Action: Mouse scrolled (274, 182) with delta (0, 0)
Screenshot: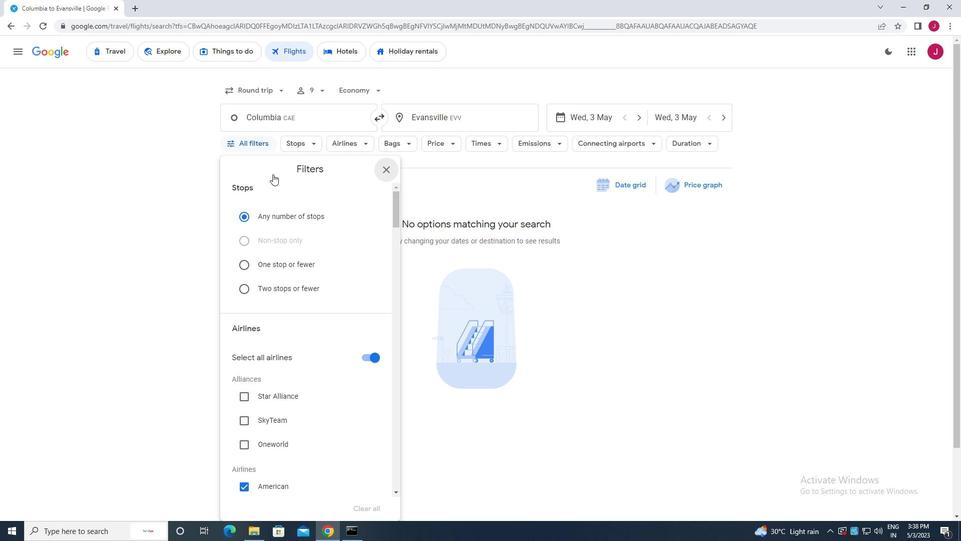 
Action: Mouse moved to (274, 183)
Screenshot: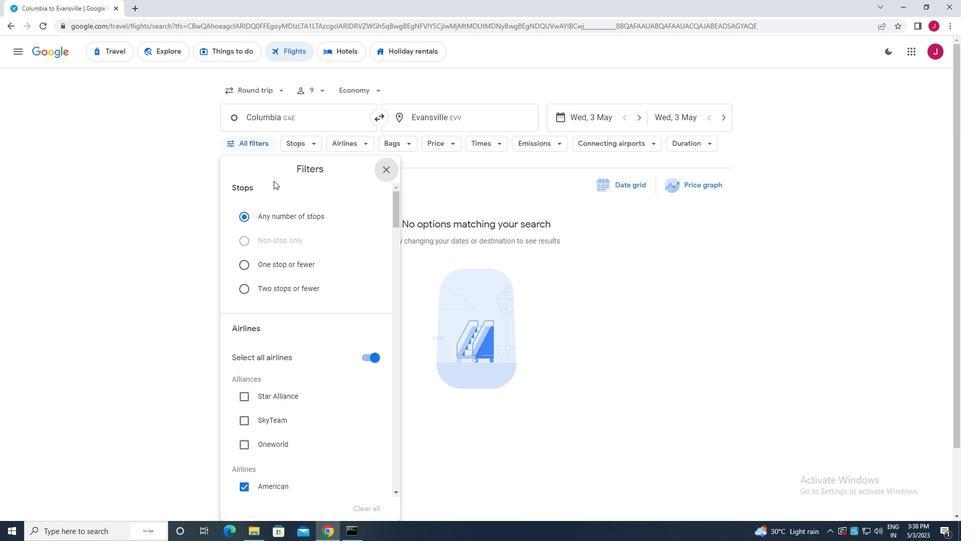 
Action: Mouse scrolled (274, 182) with delta (0, 0)
Screenshot: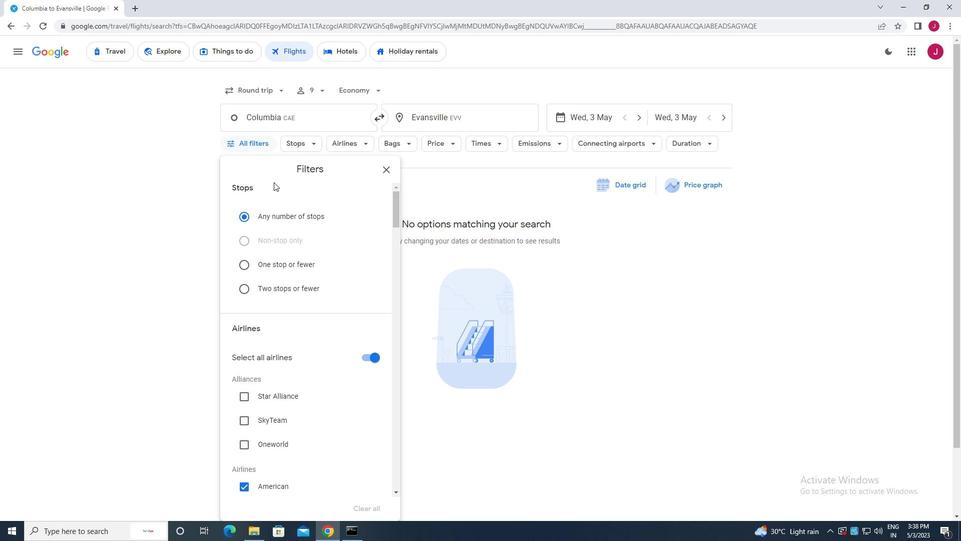 
Action: Mouse moved to (274, 184)
Screenshot: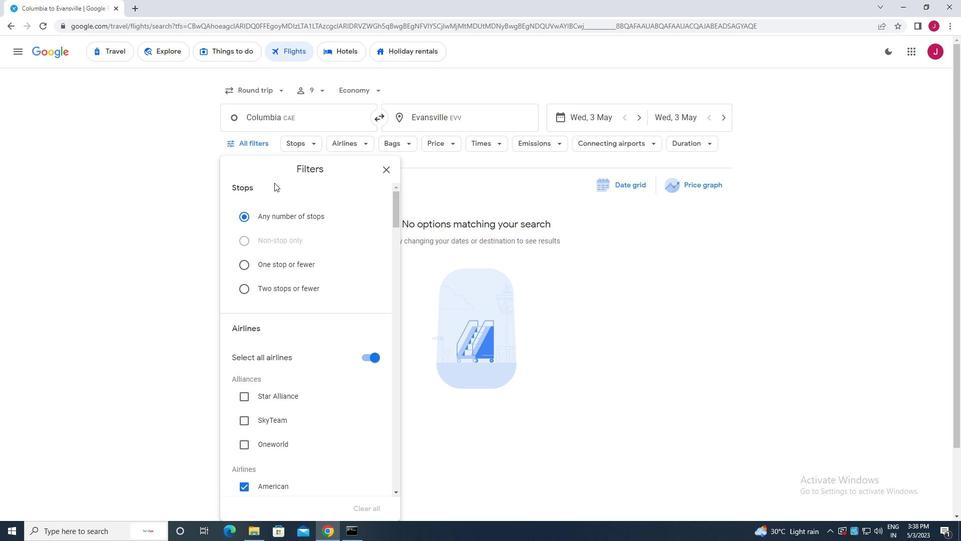
Action: Mouse scrolled (274, 184) with delta (0, 0)
Screenshot: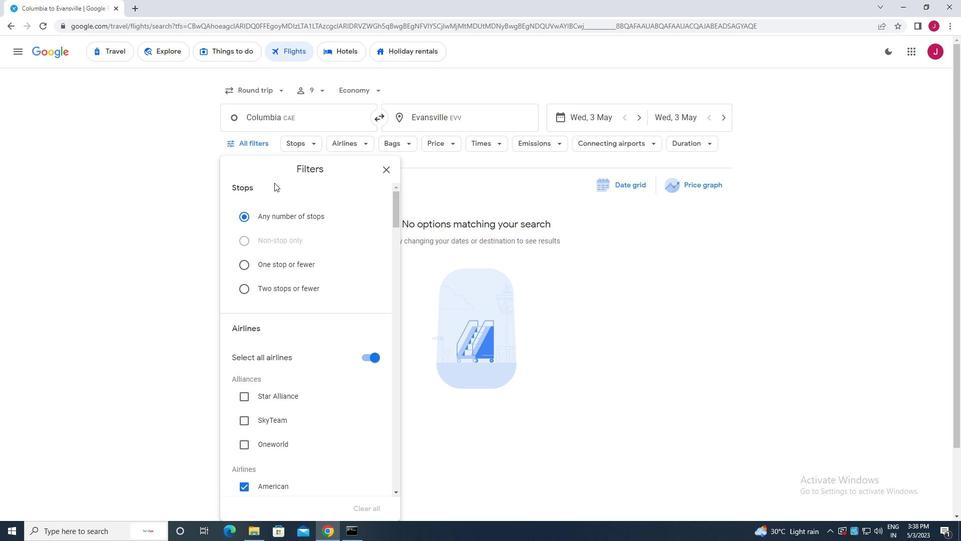 
Action: Mouse moved to (365, 207)
Screenshot: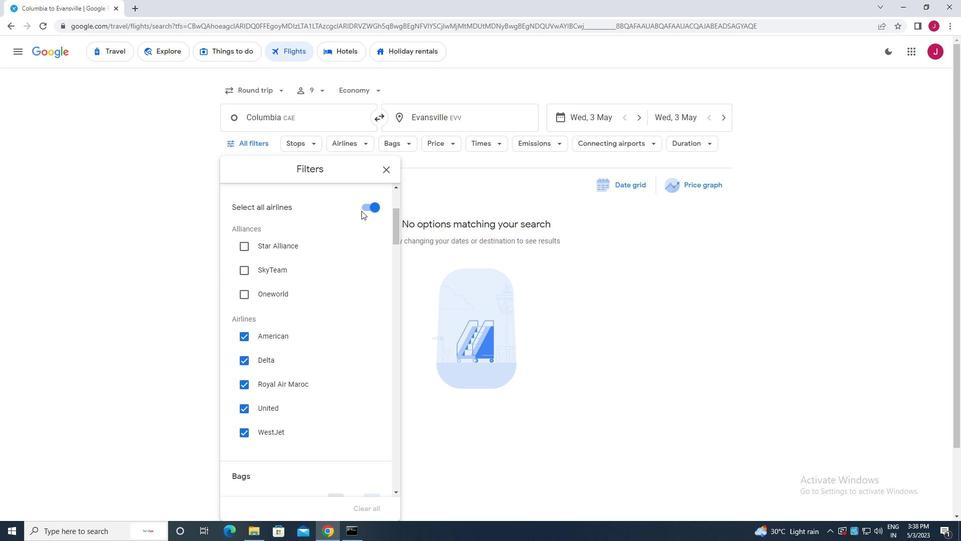 
Action: Mouse pressed left at (365, 207)
Screenshot: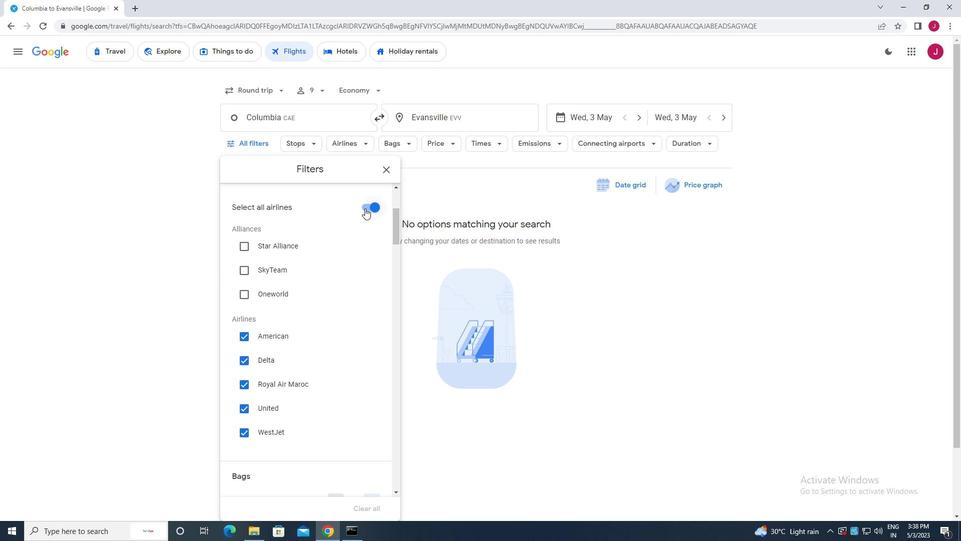 
Action: Mouse moved to (310, 245)
Screenshot: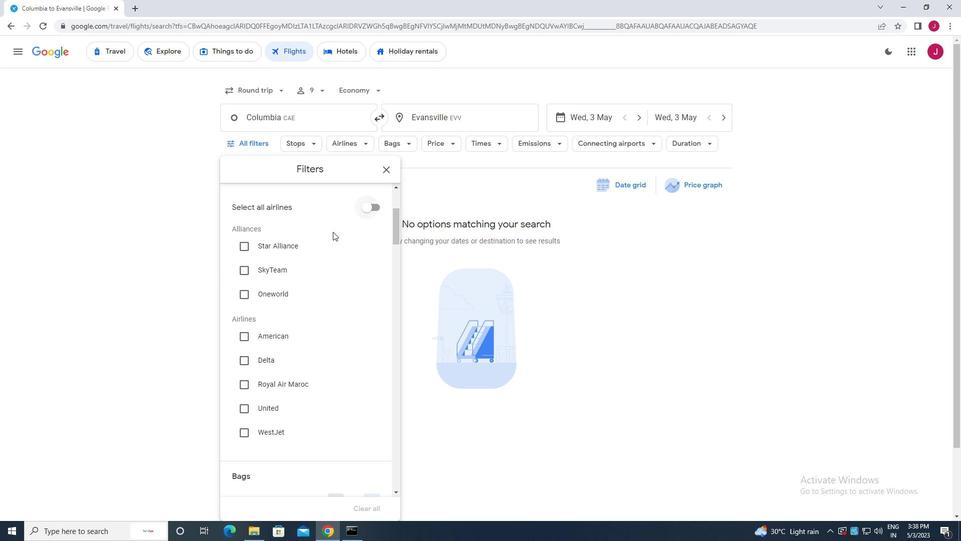 
Action: Mouse scrolled (310, 244) with delta (0, 0)
Screenshot: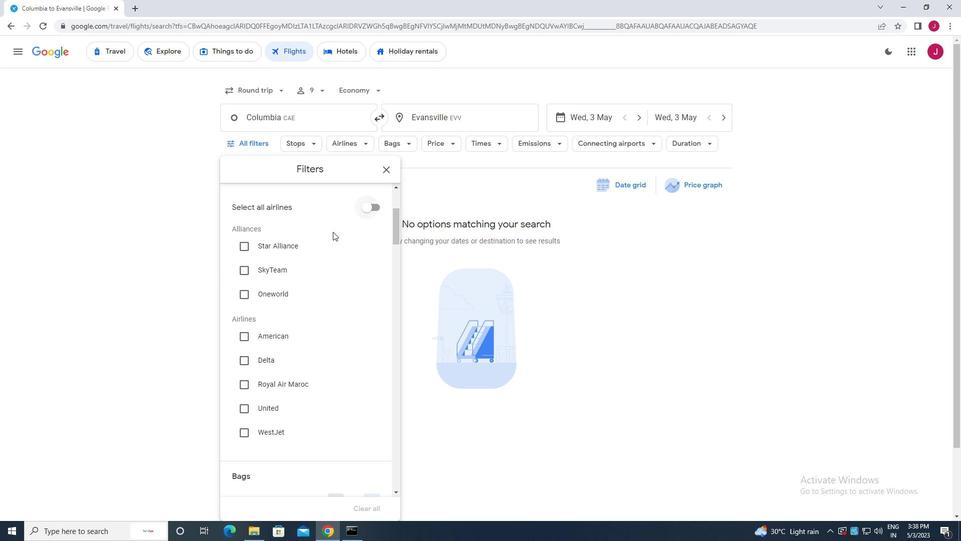 
Action: Mouse scrolled (310, 244) with delta (0, 0)
Screenshot: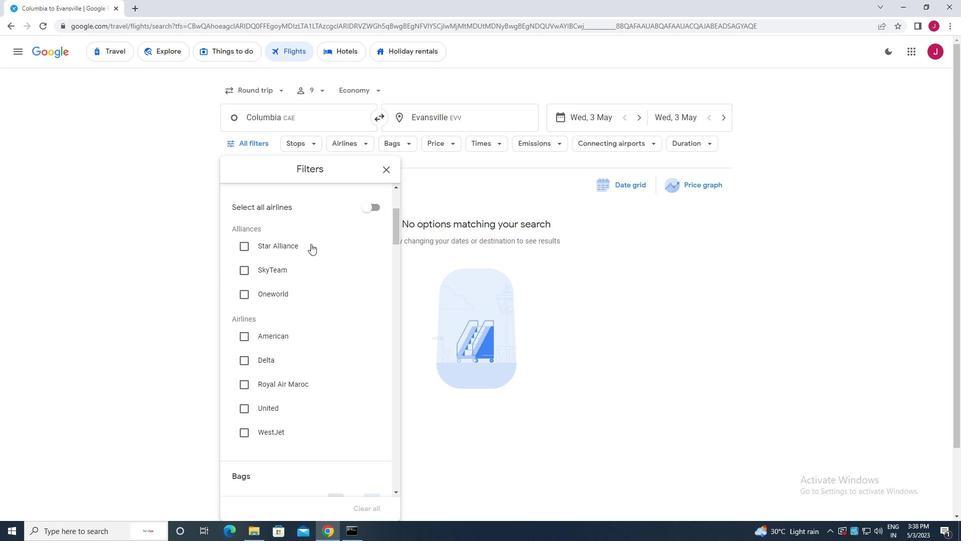 
Action: Mouse moved to (244, 283)
Screenshot: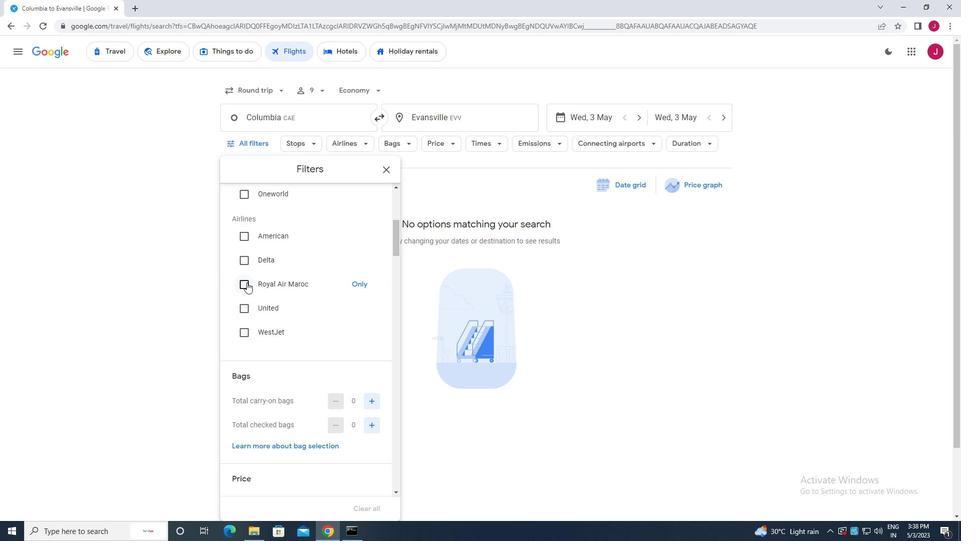 
Action: Mouse pressed left at (244, 283)
Screenshot: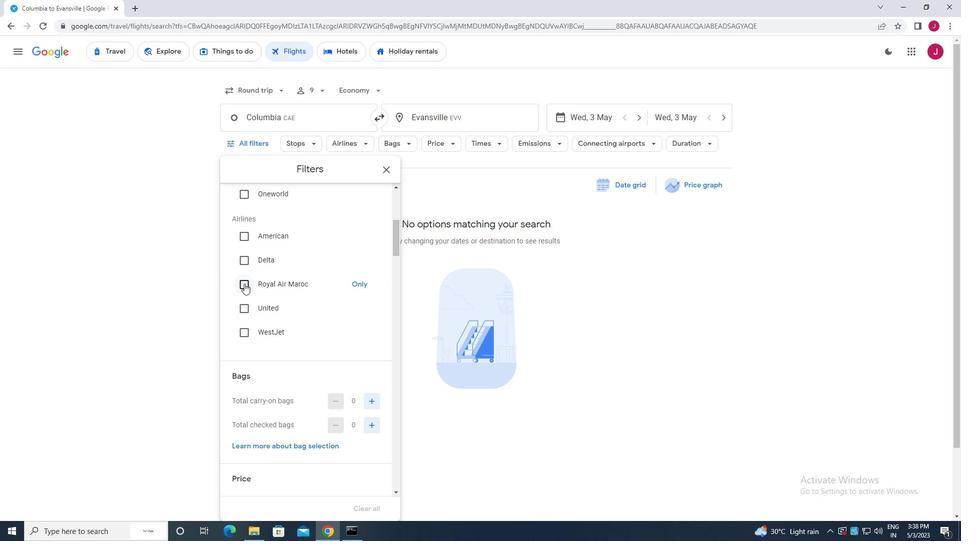 
Action: Mouse moved to (303, 283)
Screenshot: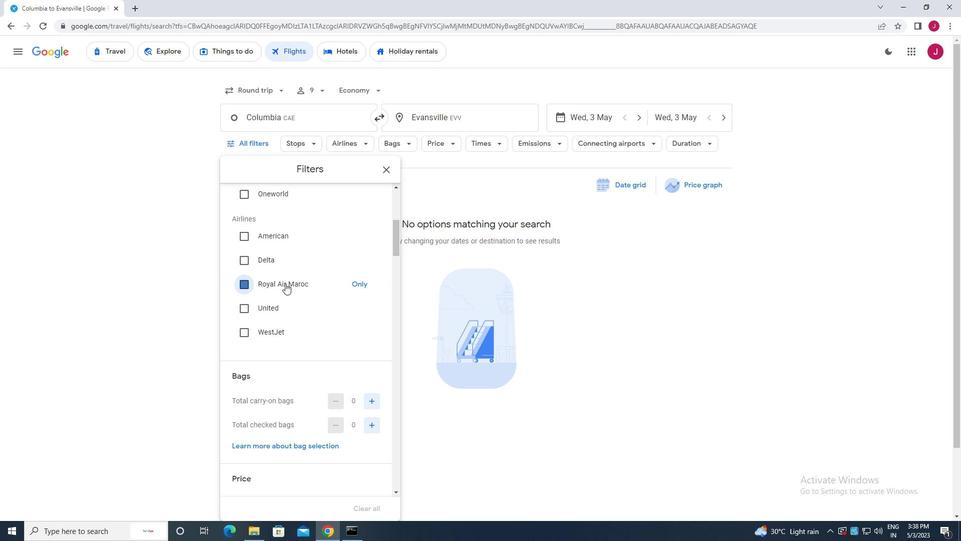 
Action: Mouse scrolled (303, 283) with delta (0, 0)
Screenshot: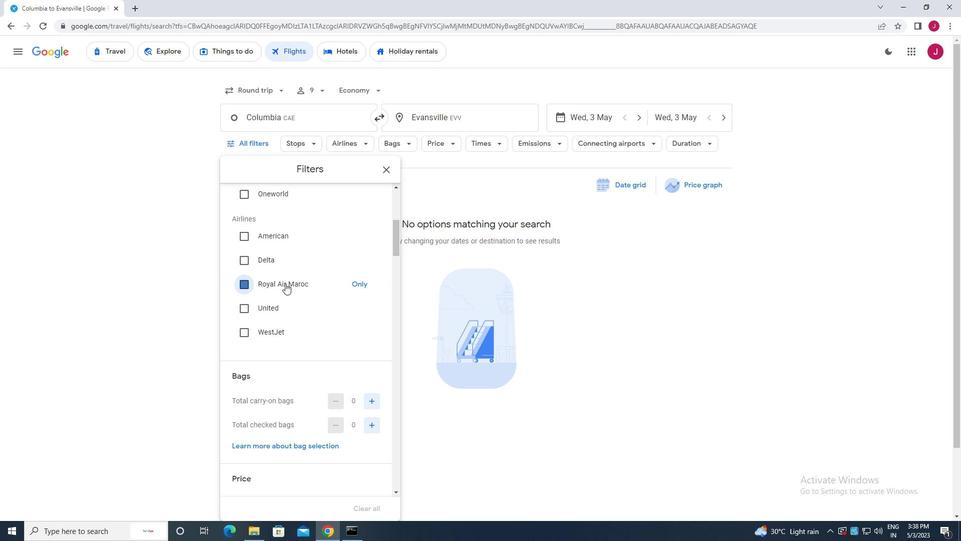 
Action: Mouse moved to (303, 283)
Screenshot: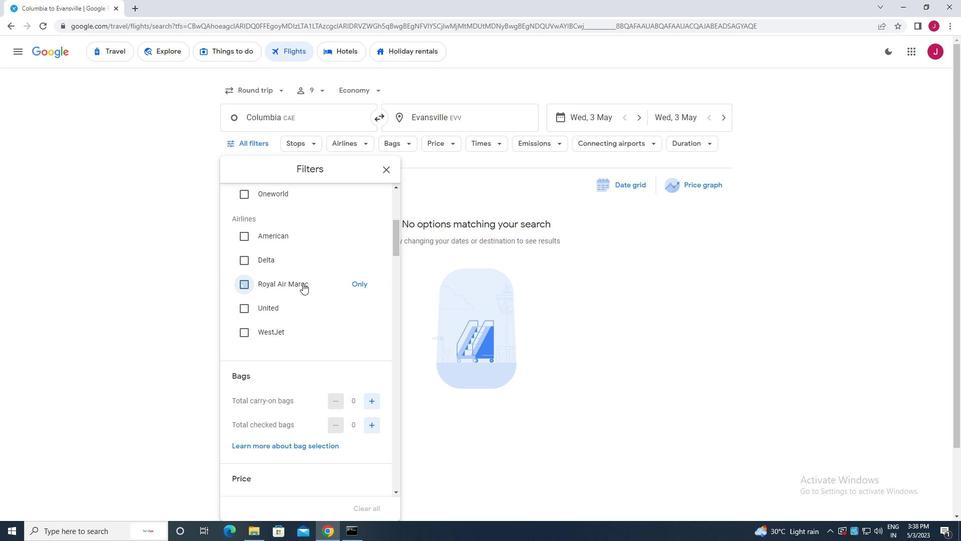 
Action: Mouse scrolled (303, 283) with delta (0, 0)
Screenshot: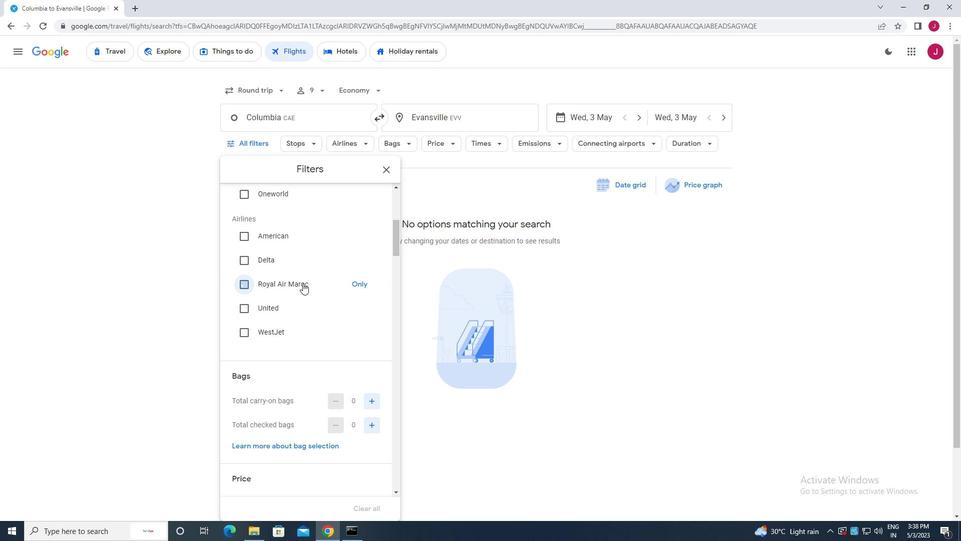 
Action: Mouse scrolled (303, 283) with delta (0, 0)
Screenshot: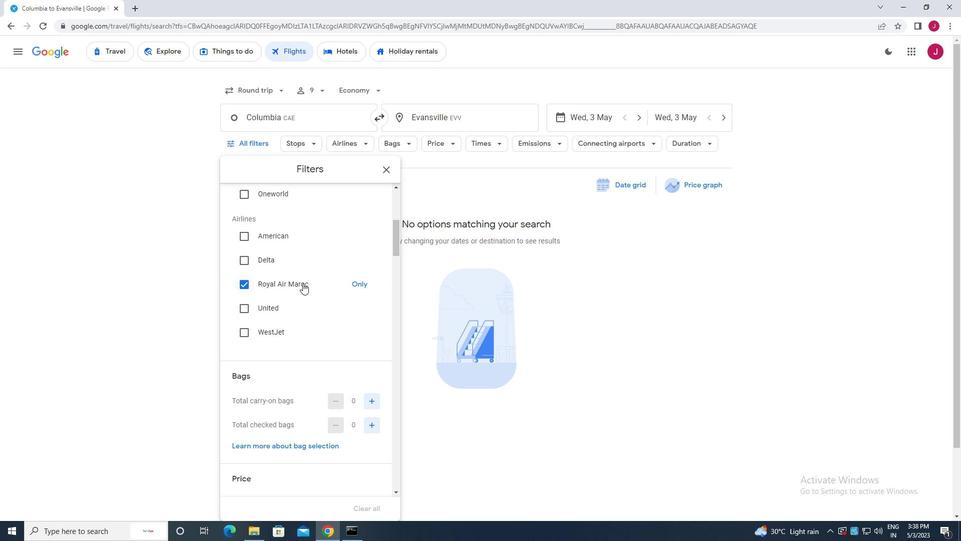 
Action: Mouse scrolled (303, 283) with delta (0, 0)
Screenshot: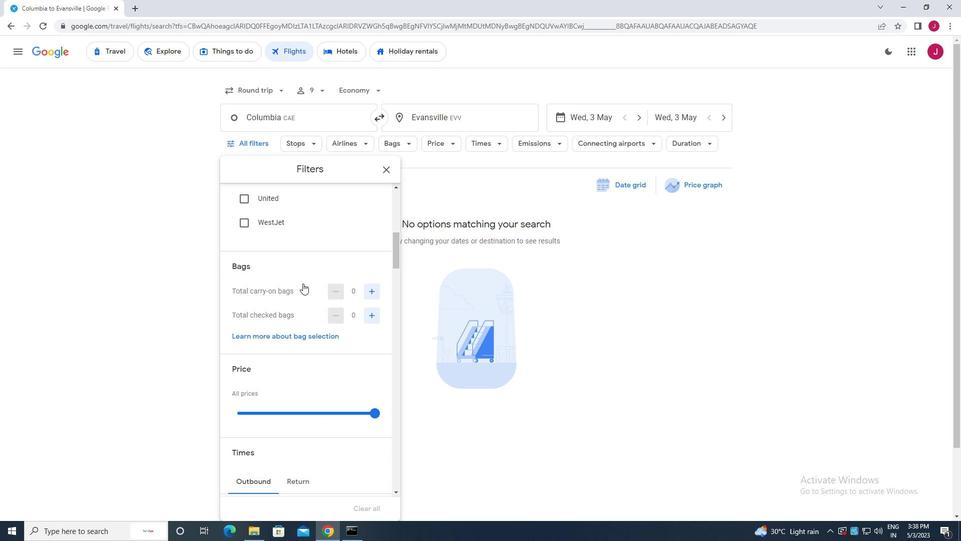 
Action: Mouse moved to (369, 223)
Screenshot: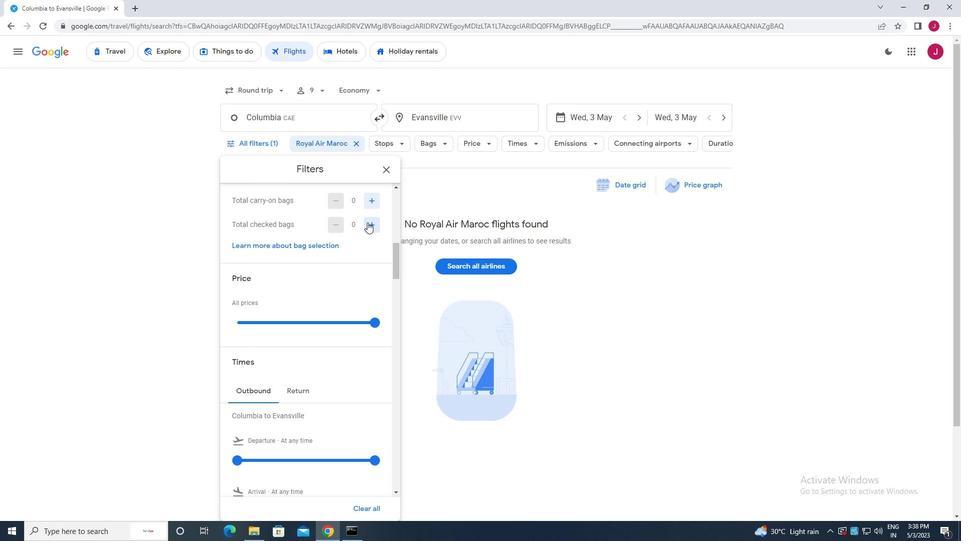 
Action: Mouse pressed left at (369, 223)
Screenshot: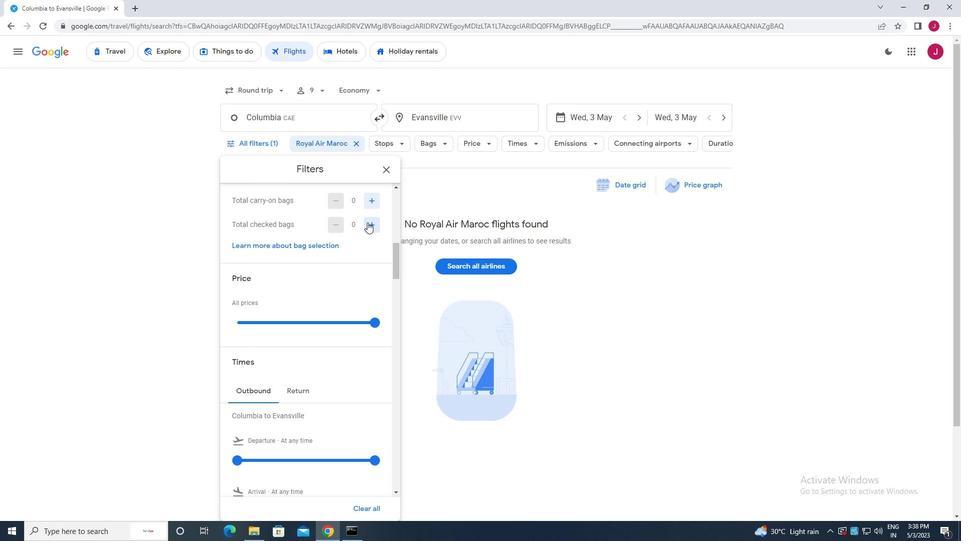 
Action: Mouse scrolled (369, 222) with delta (0, 0)
Screenshot: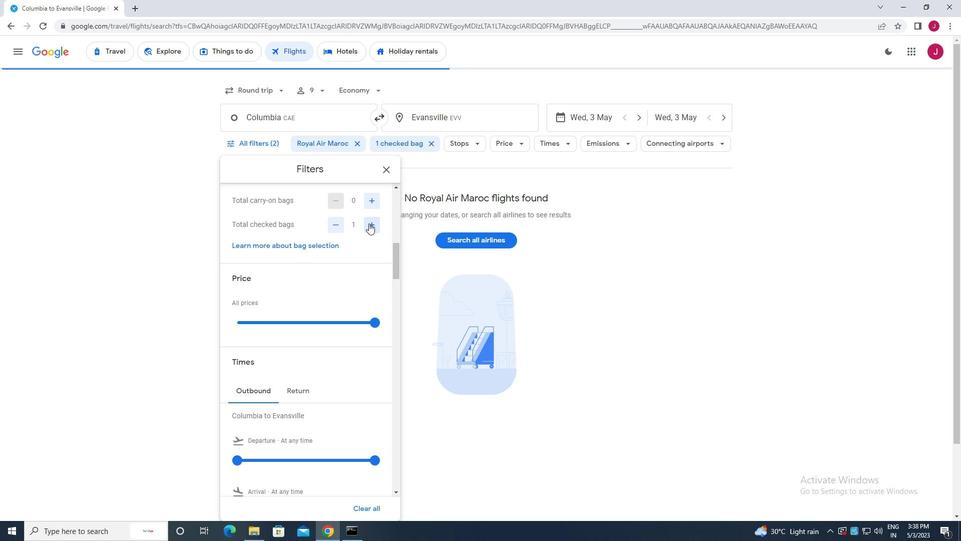
Action: Mouse moved to (372, 320)
Screenshot: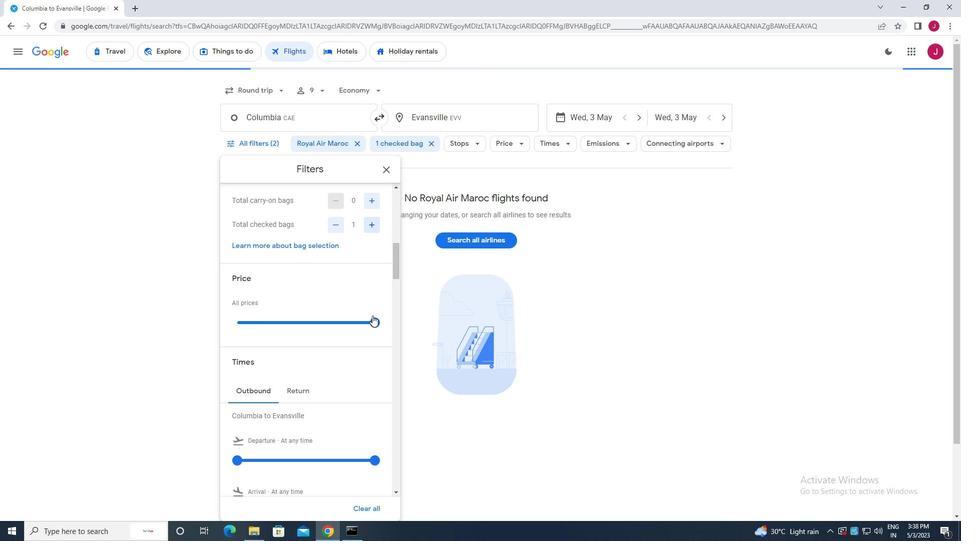
Action: Mouse pressed left at (372, 320)
Screenshot: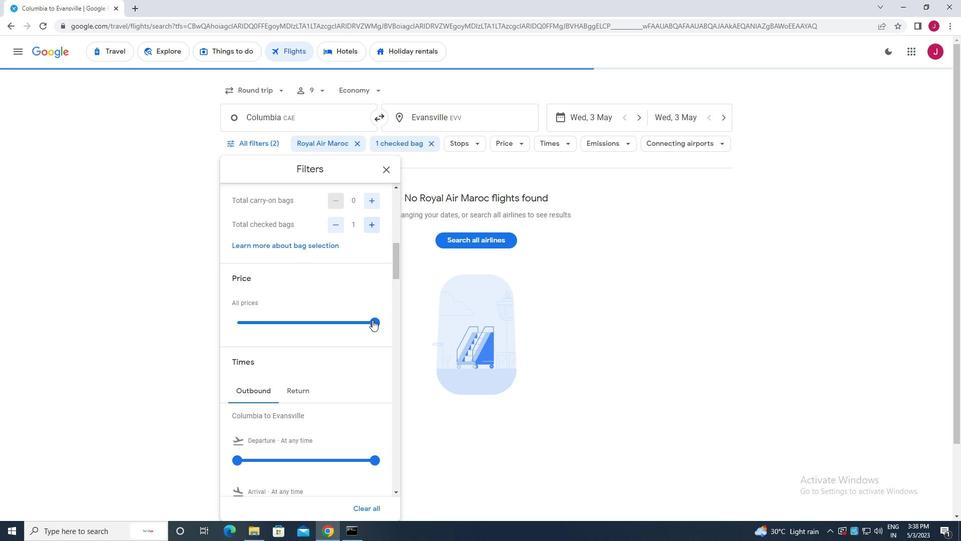 
Action: Mouse pressed left at (372, 320)
Screenshot: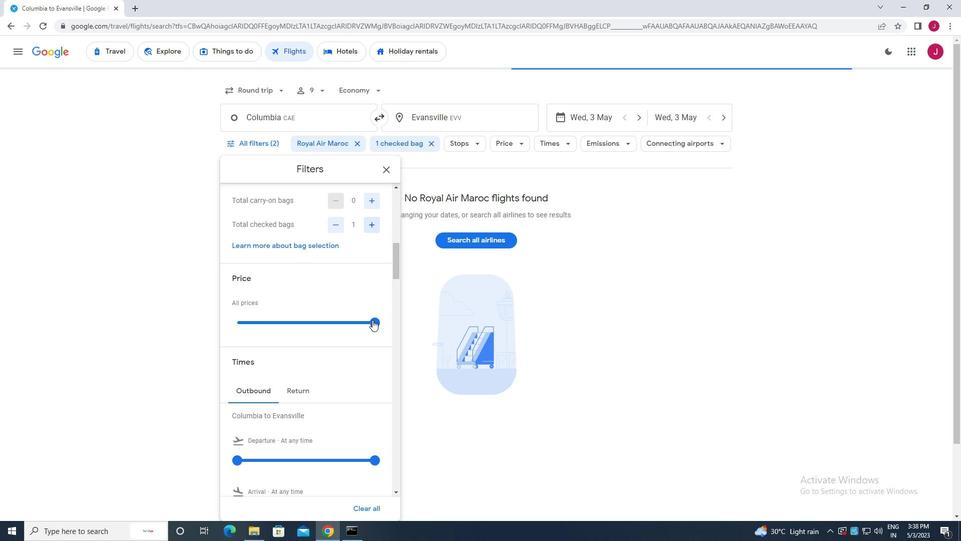 
Action: Mouse moved to (368, 261)
Screenshot: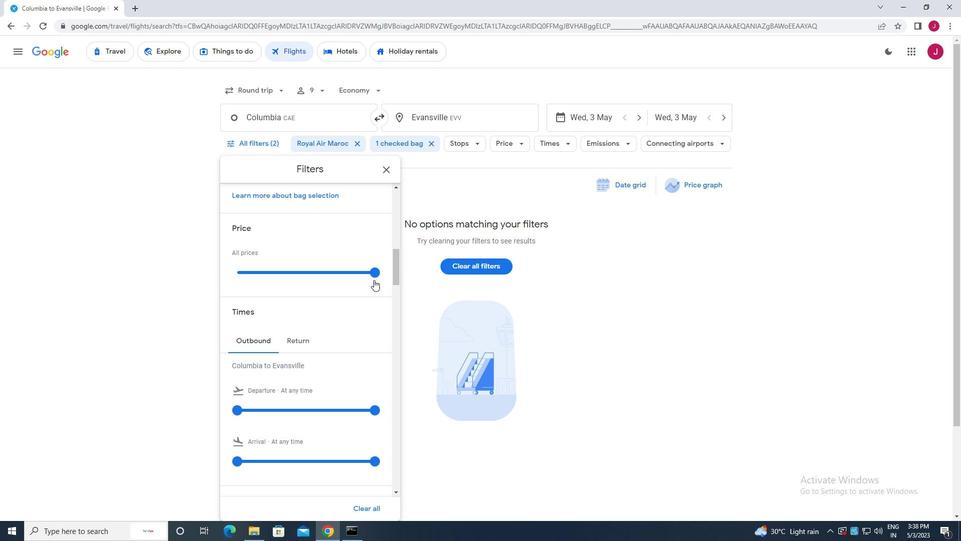 
Action: Mouse scrolled (368, 261) with delta (0, 0)
Screenshot: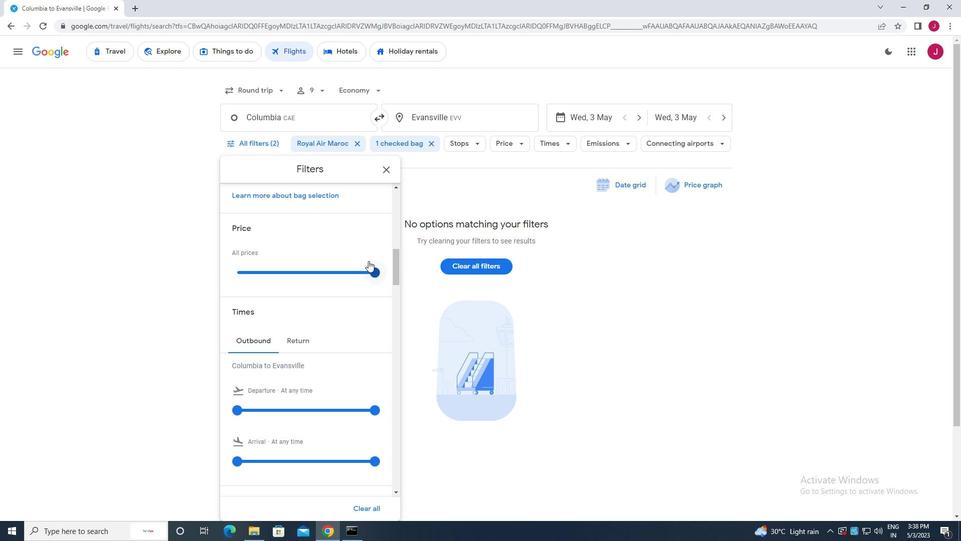 
Action: Mouse scrolled (368, 261) with delta (0, 0)
Screenshot: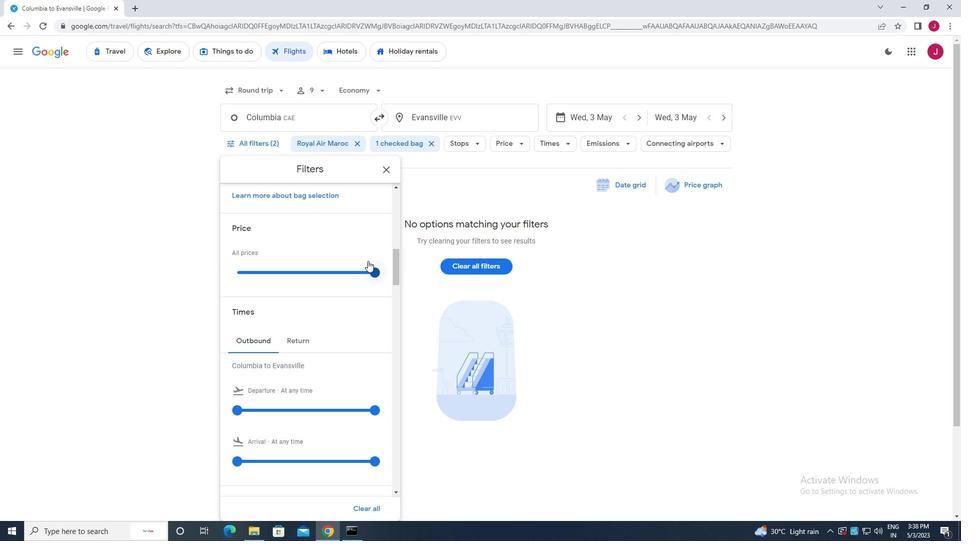 
Action: Mouse moved to (373, 277)
Screenshot: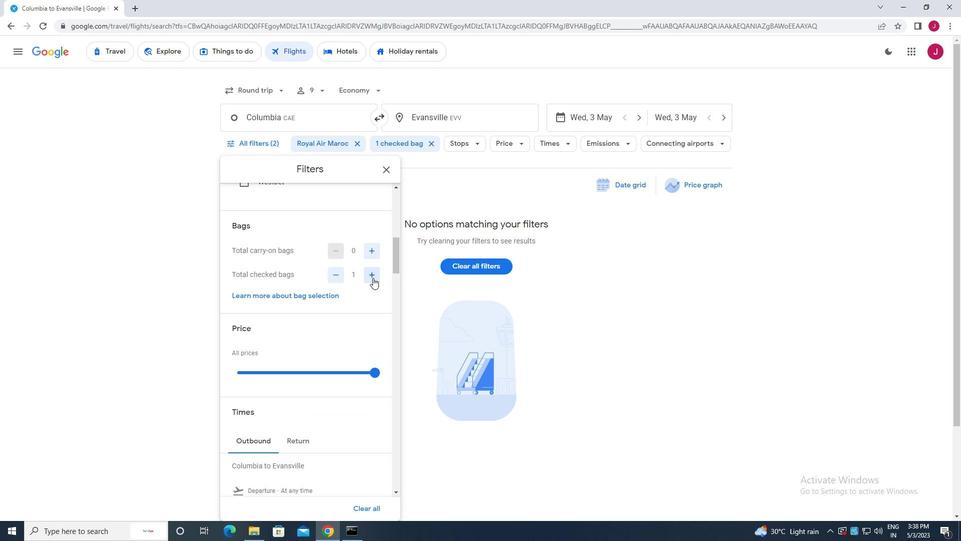 
Action: Mouse pressed left at (373, 277)
Screenshot: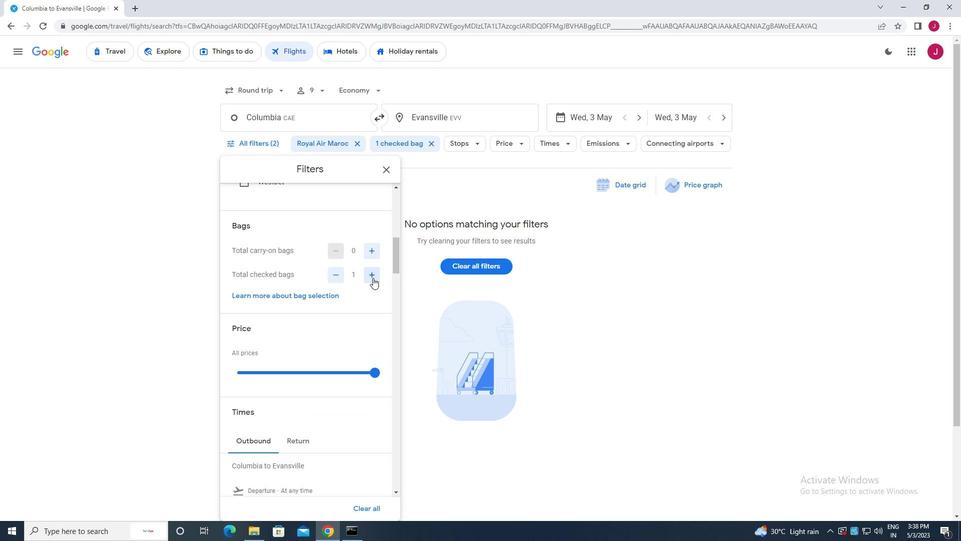 
Action: Mouse moved to (374, 371)
Screenshot: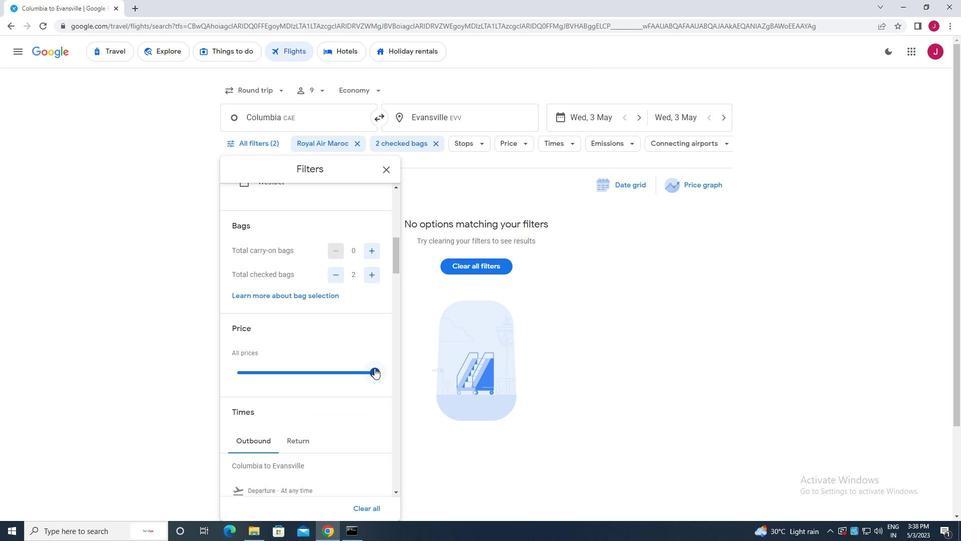 
Action: Mouse pressed left at (374, 371)
Screenshot: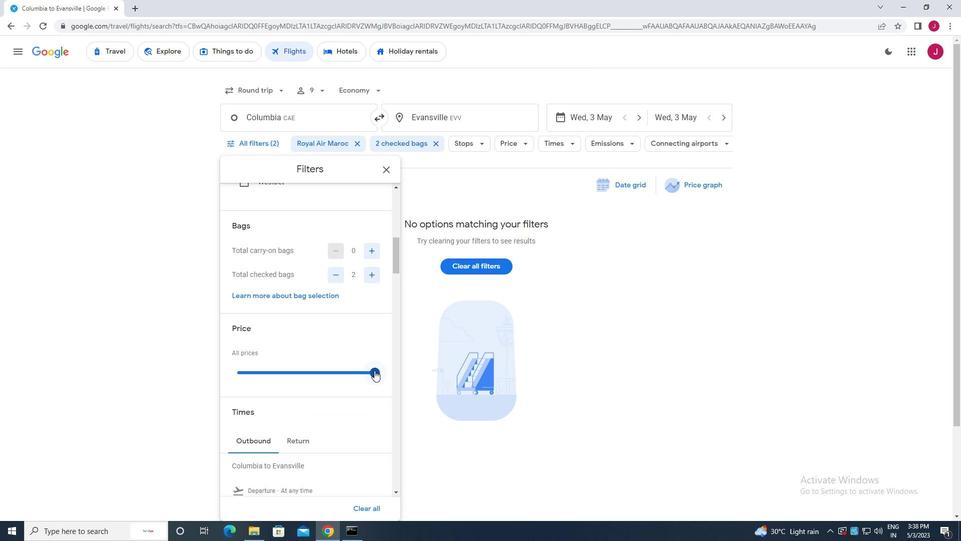 
Action: Mouse moved to (369, 355)
Screenshot: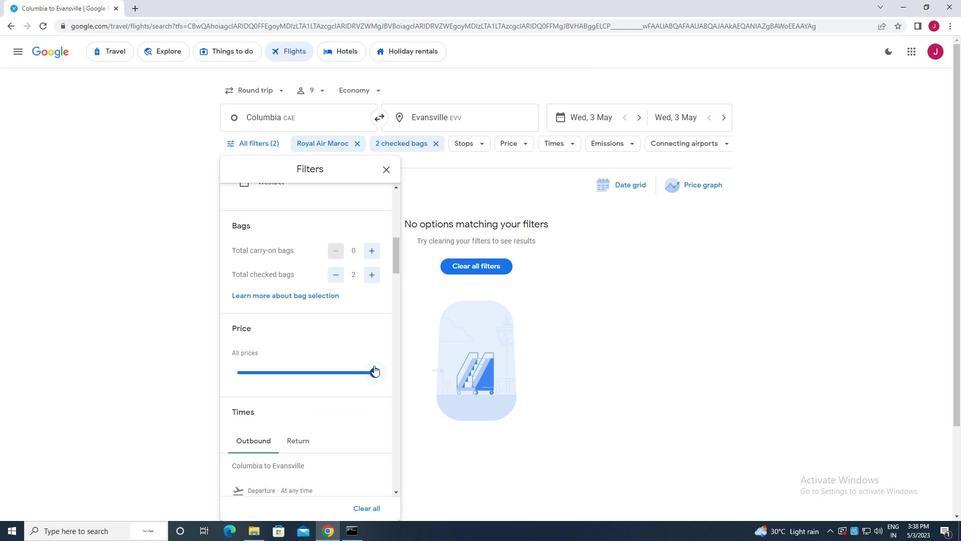 
Action: Mouse scrolled (369, 354) with delta (0, 0)
Screenshot: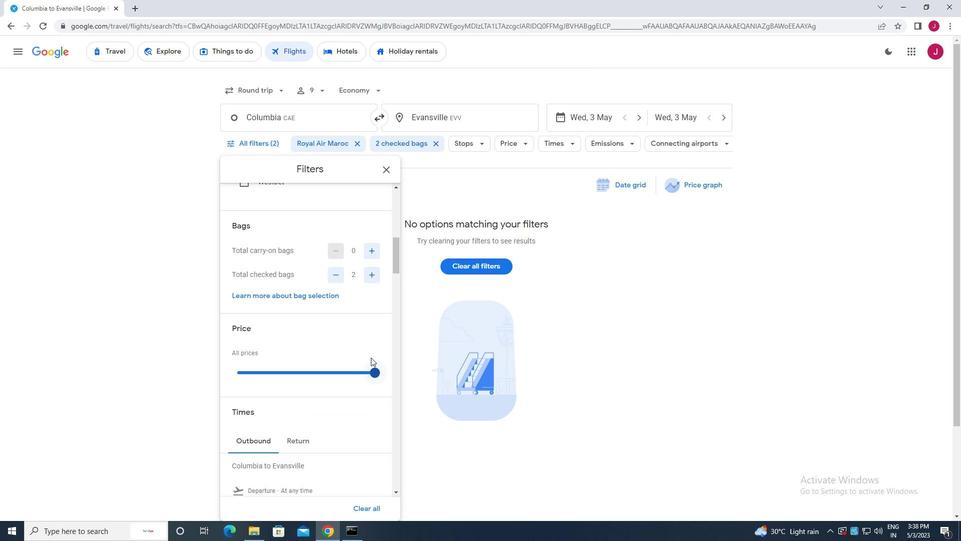 
Action: Mouse scrolled (369, 354) with delta (0, 0)
Screenshot: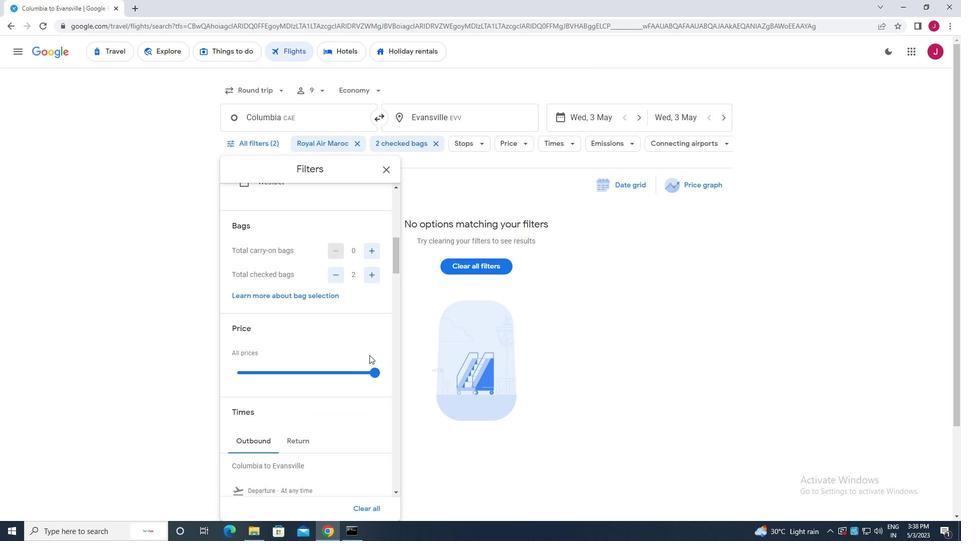 
Action: Mouse moved to (235, 407)
Screenshot: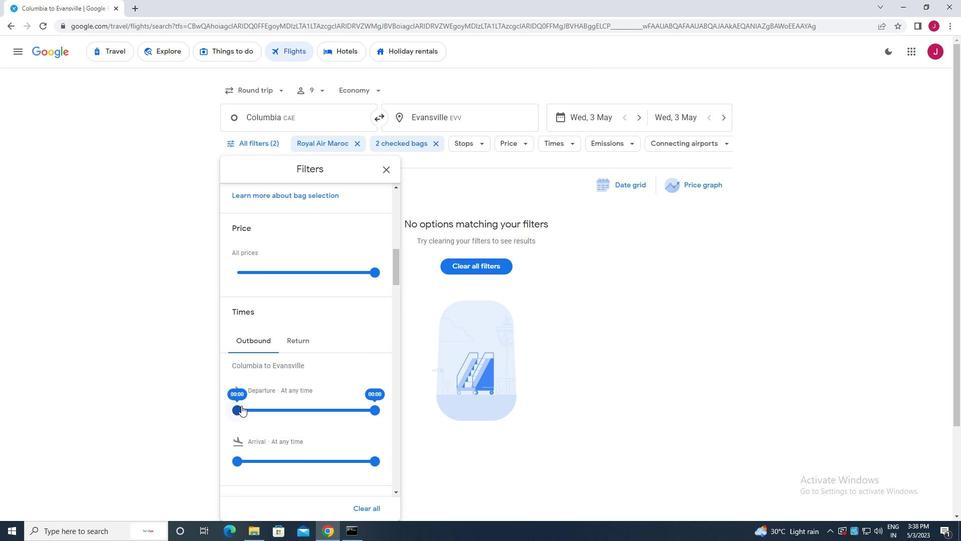 
Action: Mouse pressed left at (235, 407)
Screenshot: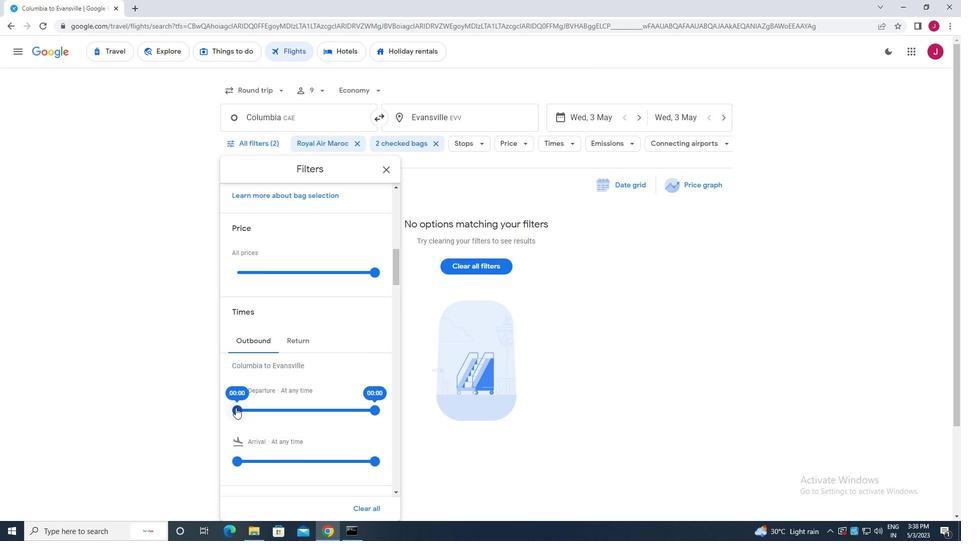 
Action: Mouse moved to (363, 412)
Screenshot: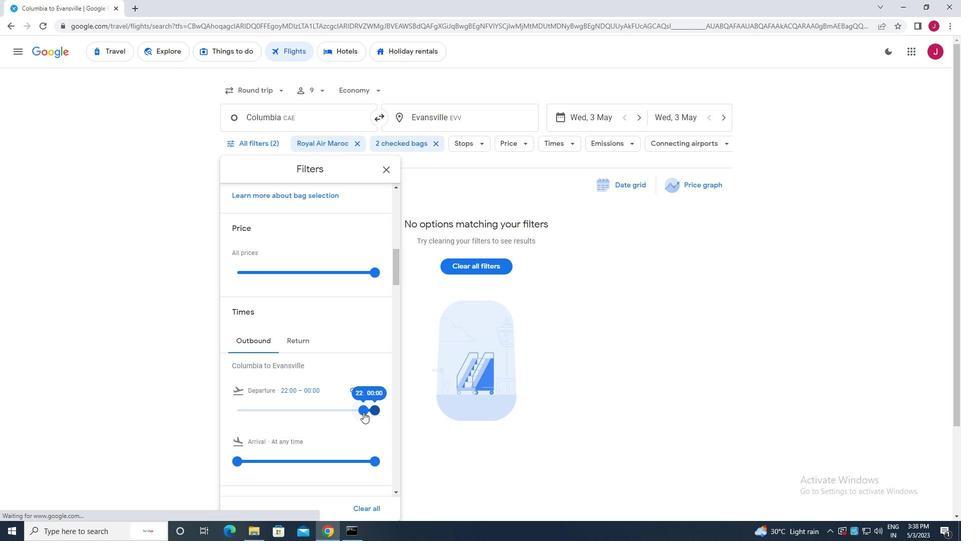 
Action: Mouse pressed left at (363, 412)
Screenshot: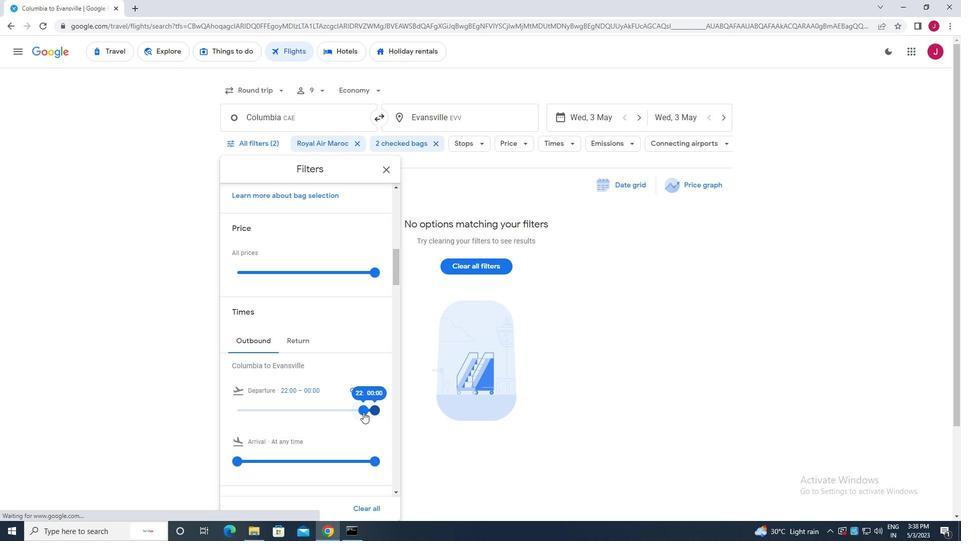 
Action: Mouse moved to (372, 409)
Screenshot: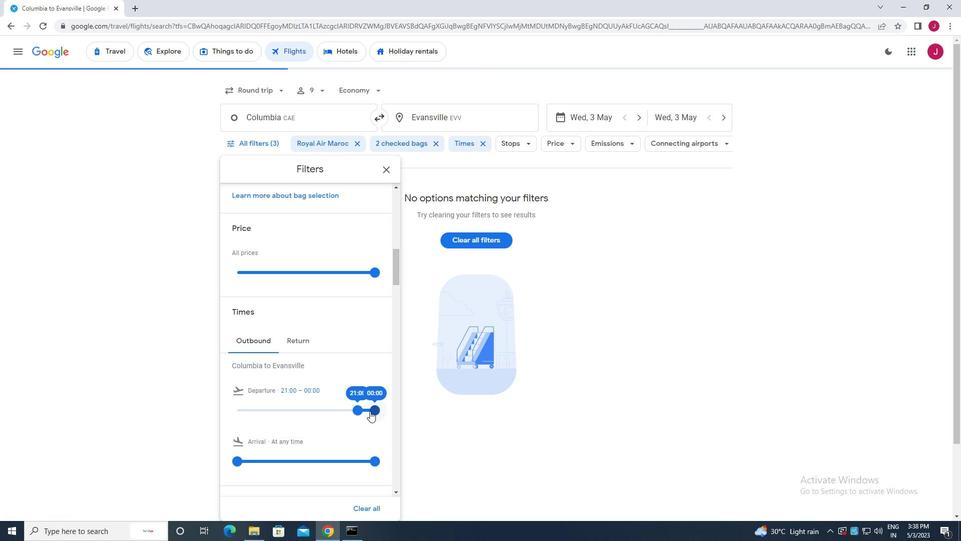 
Action: Mouse pressed left at (372, 409)
Screenshot: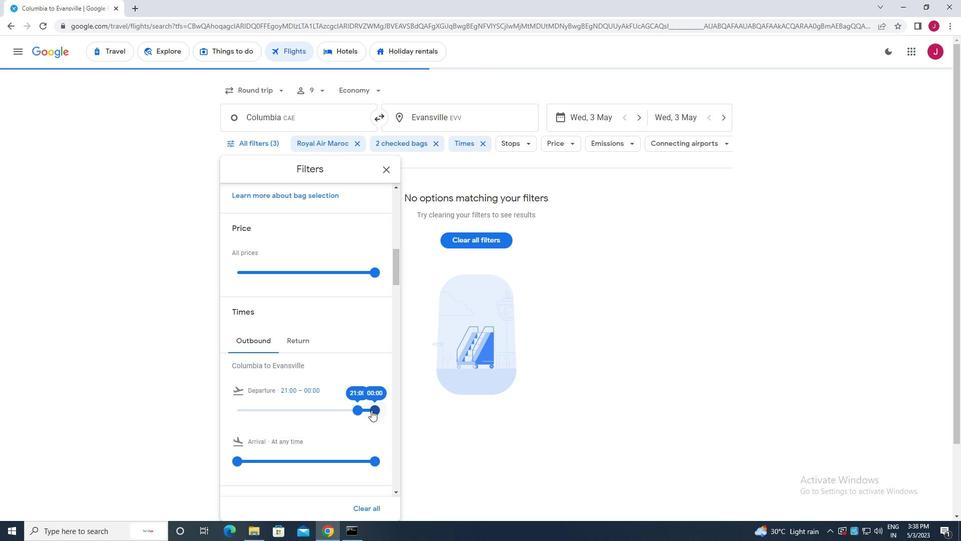 
Action: Mouse moved to (386, 165)
Screenshot: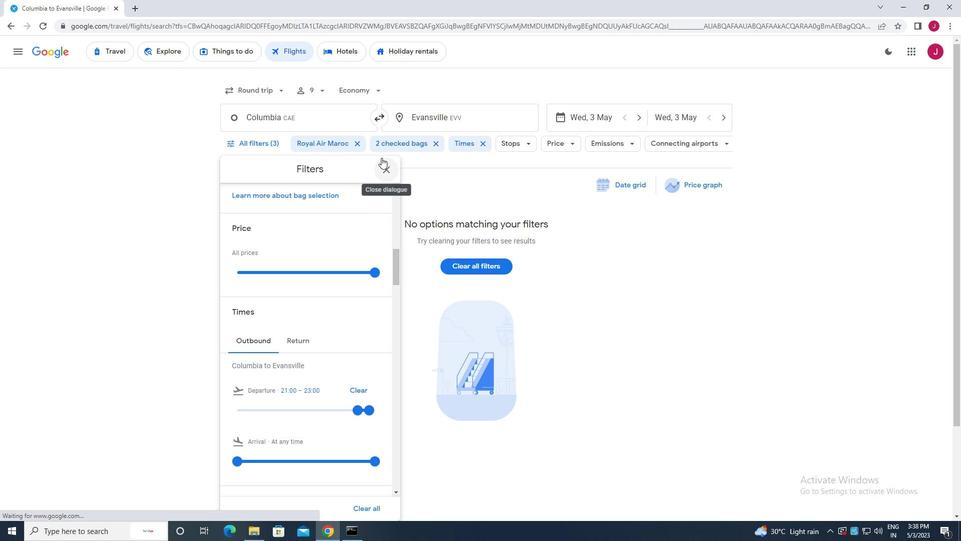 
Action: Mouse pressed left at (386, 165)
Screenshot: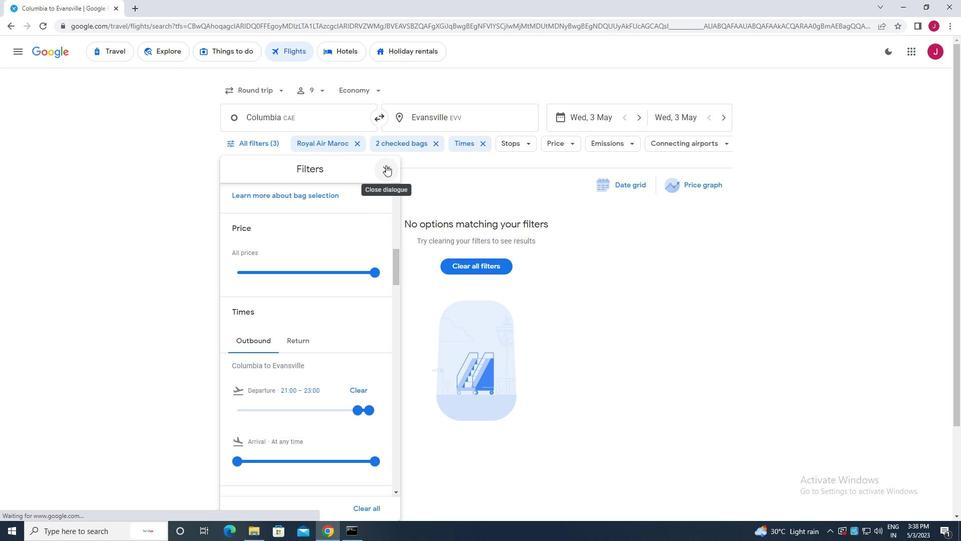 
Action: Mouse moved to (385, 167)
Screenshot: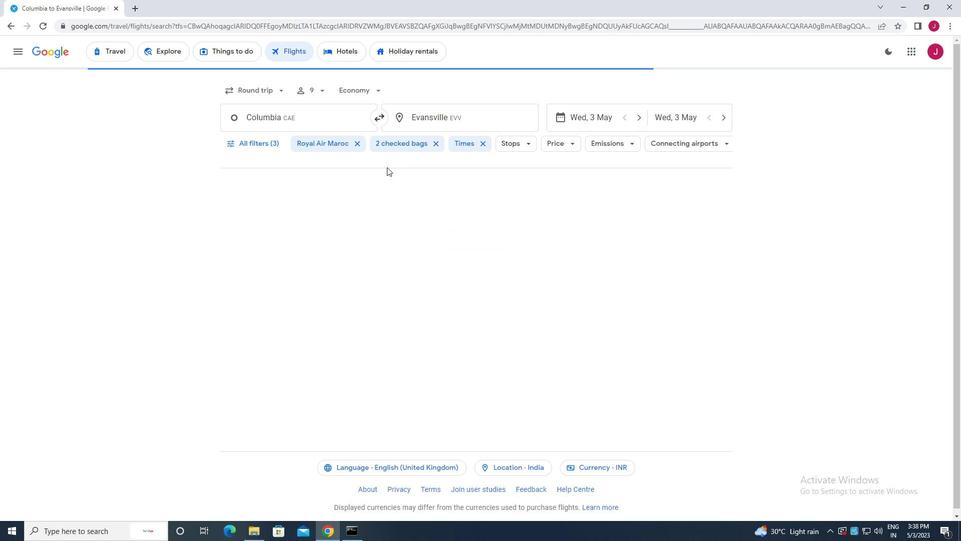 
